 Task: Look for space in Novokhovrino, Russia from 5th July, 2023 to 11th July, 2023 for 2 adults in price range Rs.8000 to Rs.16000. Place can be entire place with 2 bedrooms having 2 beds and 1 bathroom. Property type can be house, flat, guest house. Booking option can be shelf check-in. Required host language is English.
Action: Mouse moved to (401, 107)
Screenshot: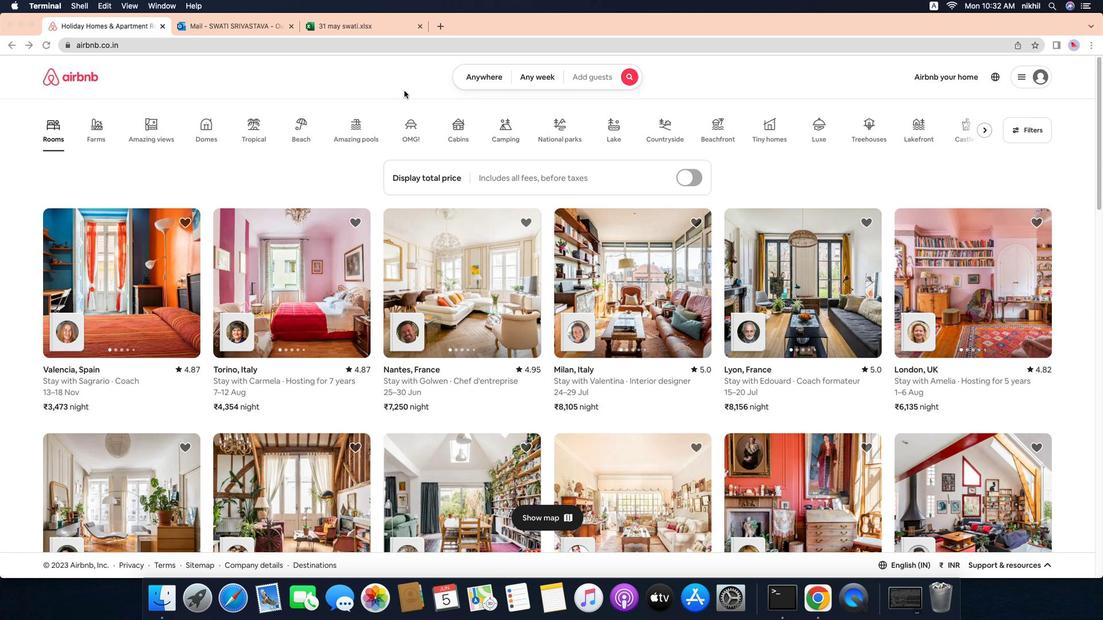 
Action: Mouse pressed left at (401, 107)
Screenshot: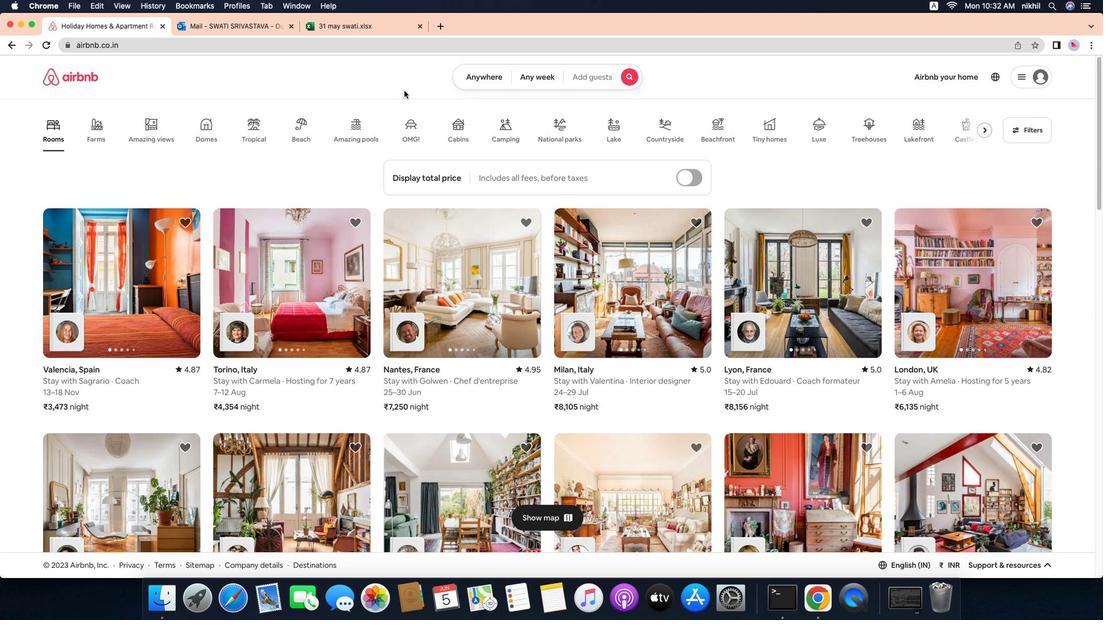 
Action: Mouse moved to (486, 105)
Screenshot: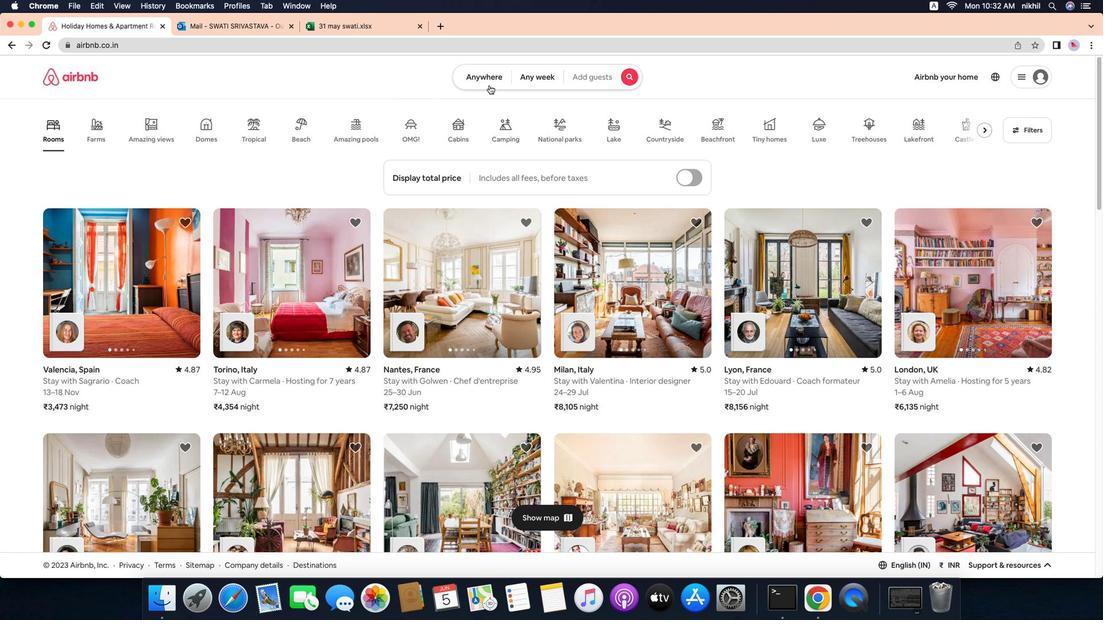 
Action: Mouse pressed left at (486, 105)
Screenshot: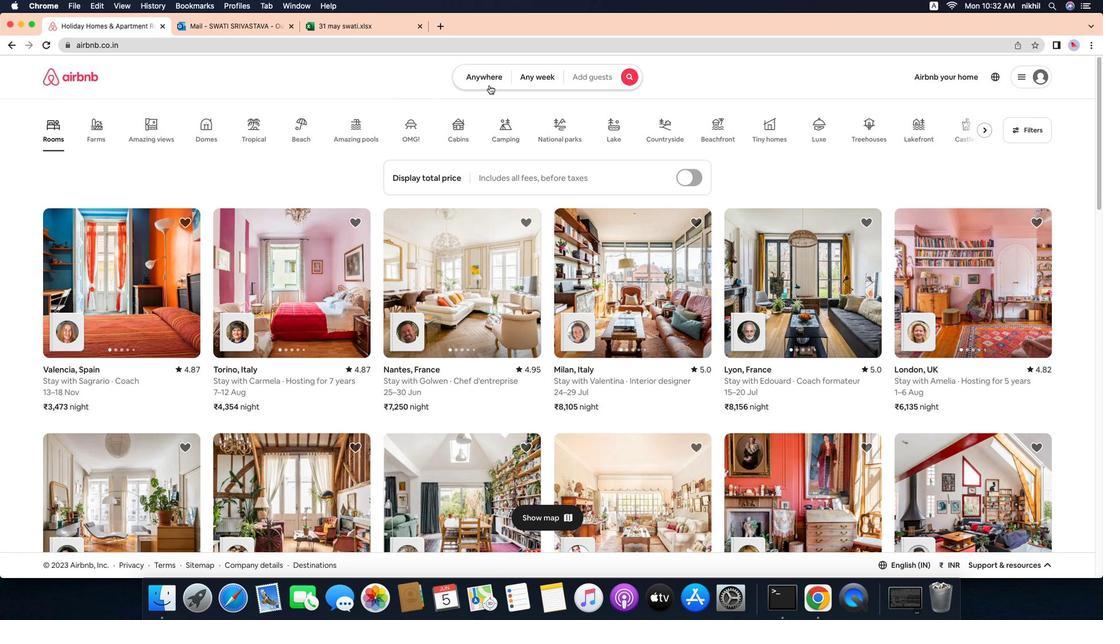 
Action: Mouse moved to (420, 117)
Screenshot: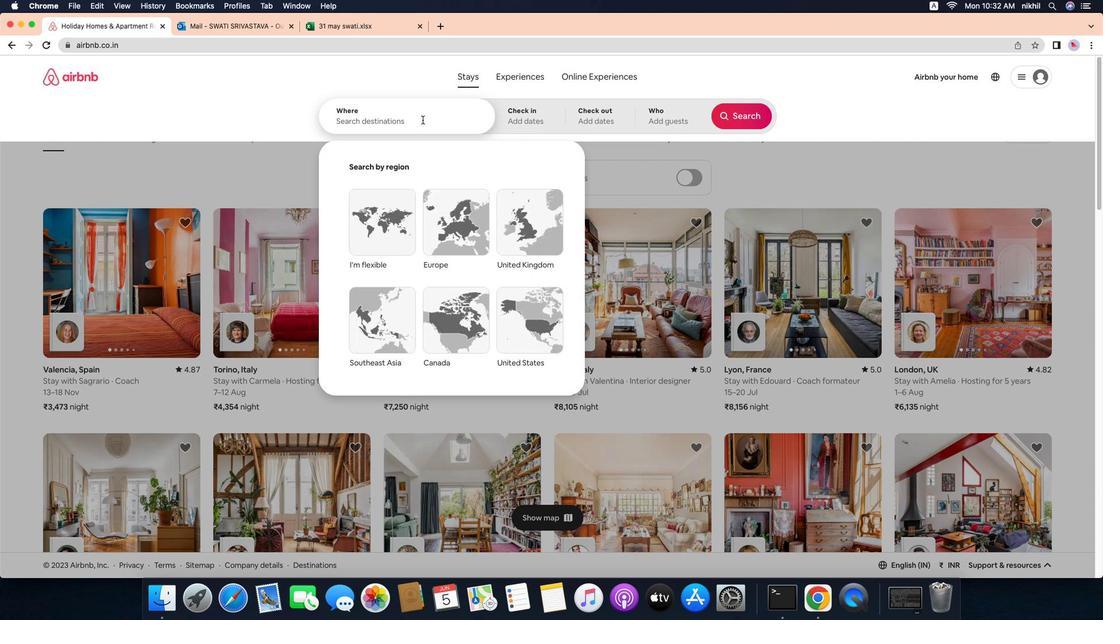 
Action: Mouse pressed left at (420, 117)
Screenshot: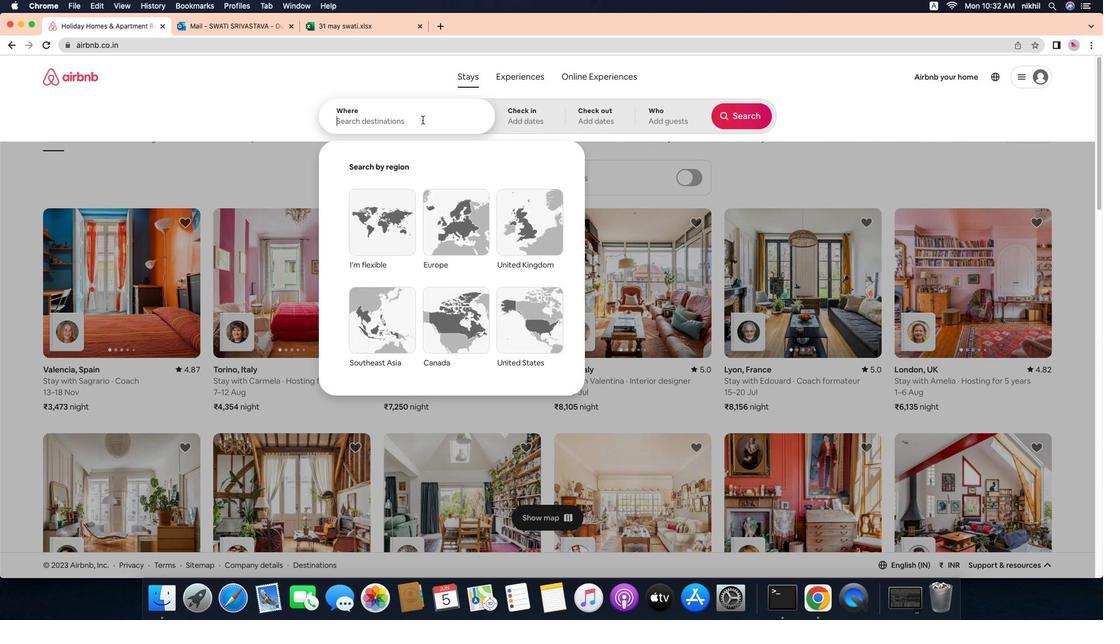 
Action: Key pressed Key.caps_lock'N'Key.caps_lock'o''v''o''k''h''o''v''r''i''n''o'','Key.spaceKey.caps_lock'R'Key.caps_lock'u''s''s''i''a'Key.enter
Screenshot: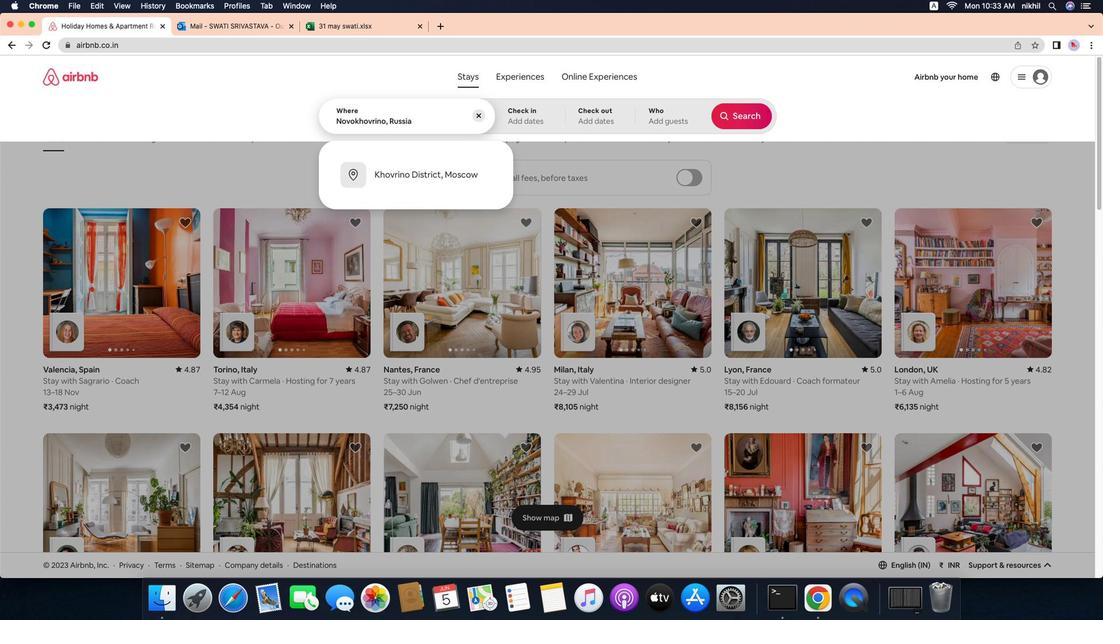 
Action: Mouse moved to (647, 170)
Screenshot: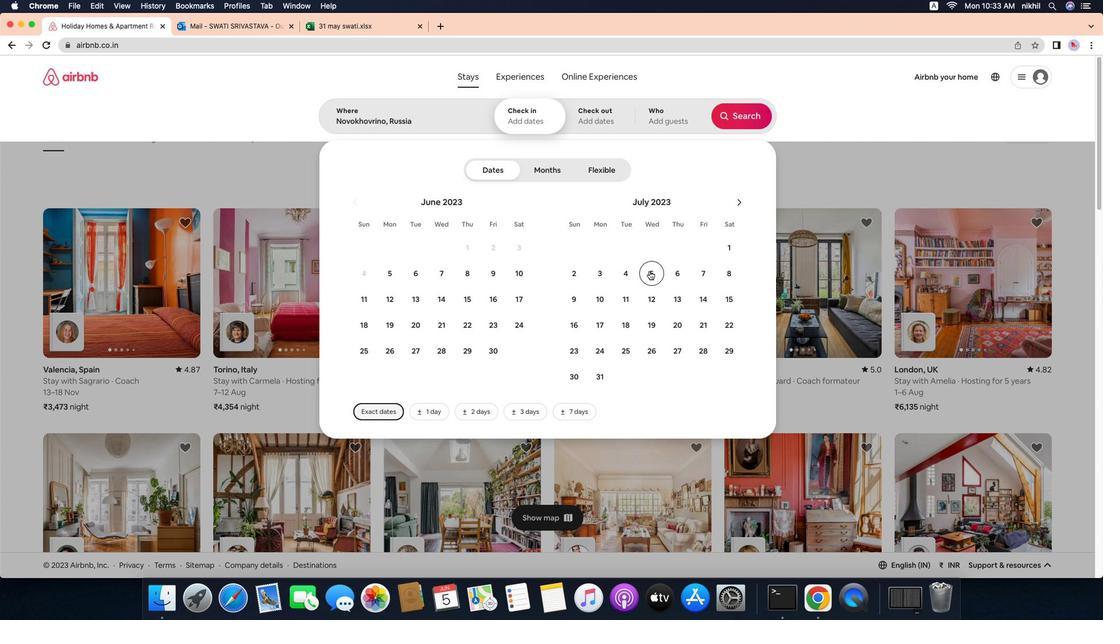 
Action: Mouse pressed left at (647, 170)
Screenshot: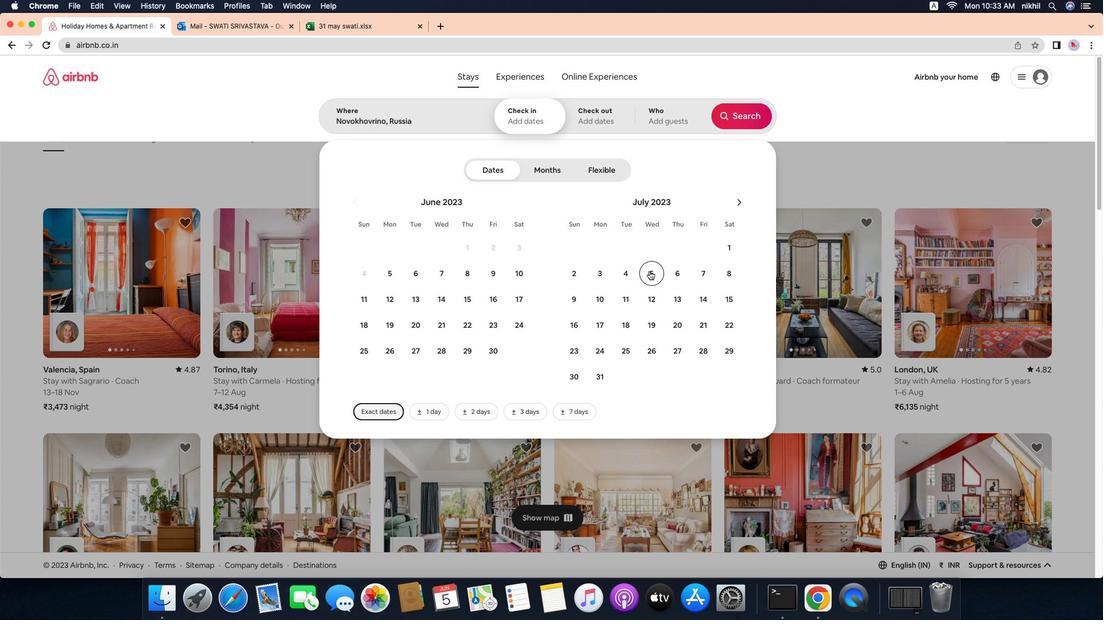 
Action: Mouse moved to (622, 179)
Screenshot: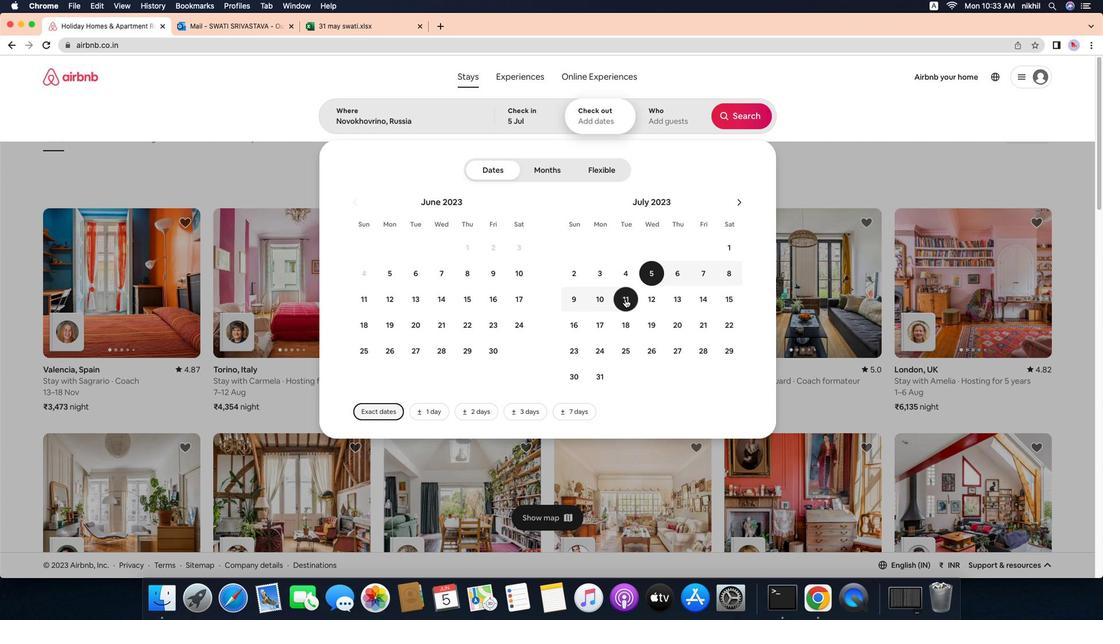 
Action: Mouse pressed left at (622, 179)
Screenshot: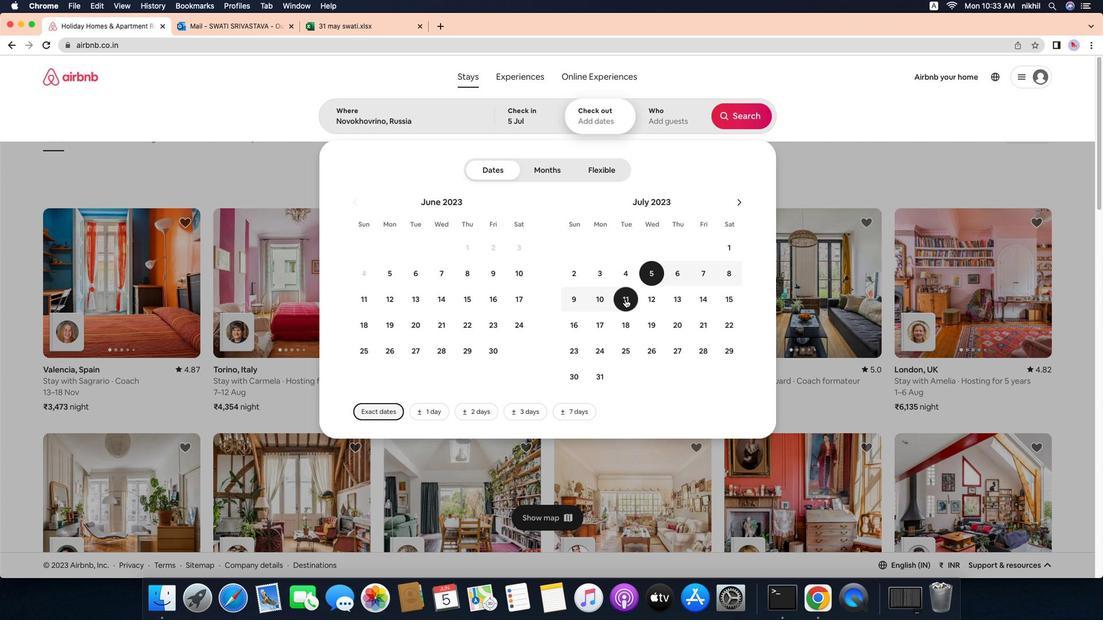
Action: Mouse moved to (668, 118)
Screenshot: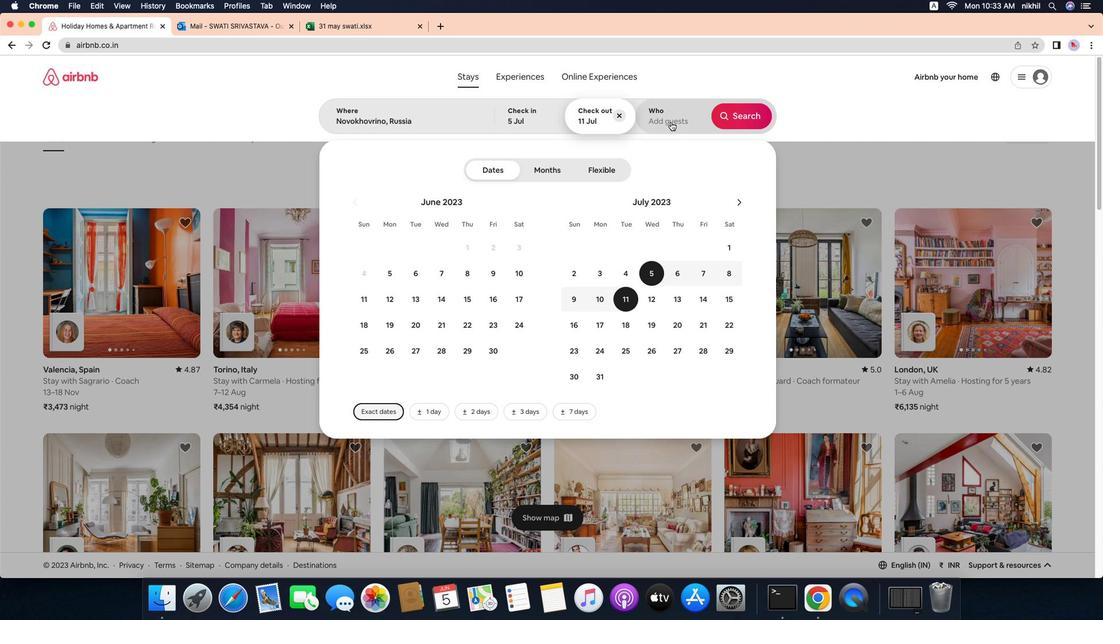 
Action: Mouse pressed left at (668, 118)
Screenshot: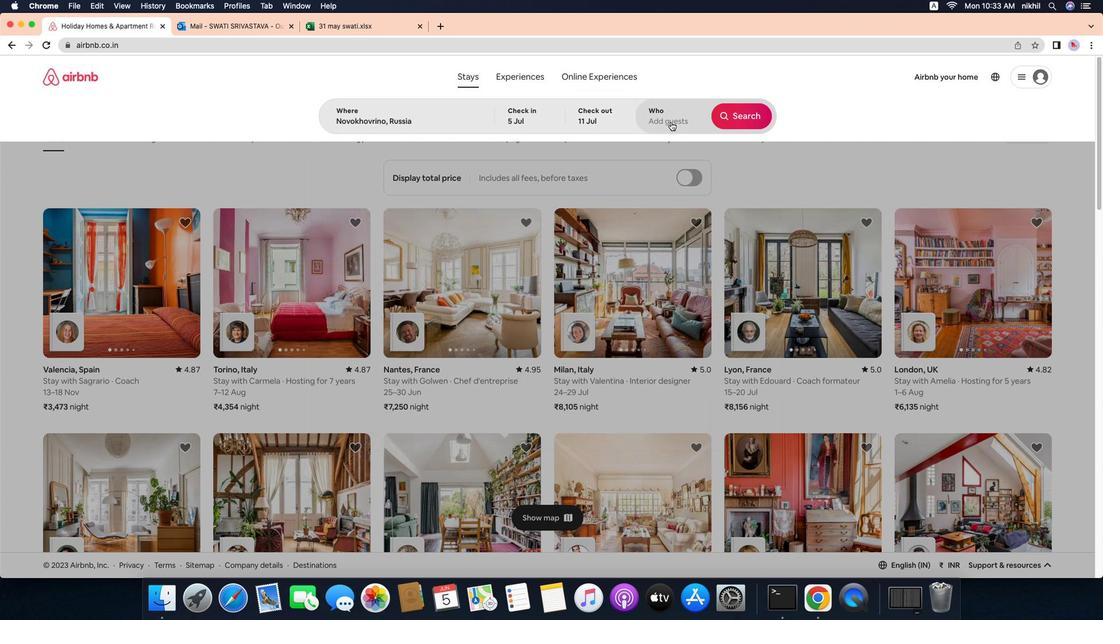 
Action: Mouse moved to (742, 135)
Screenshot: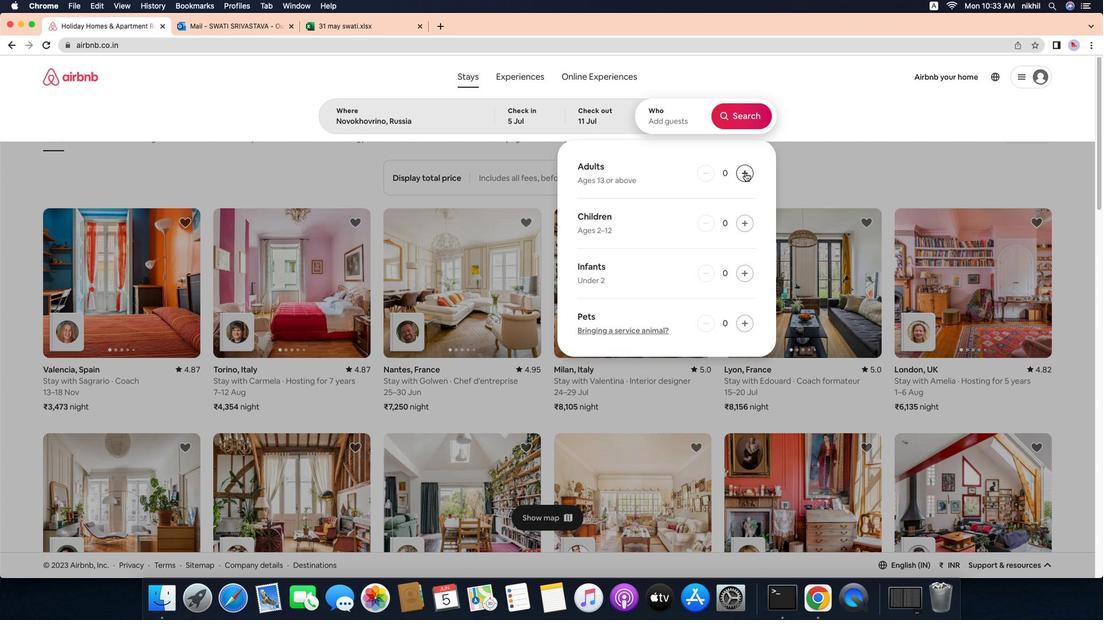 
Action: Mouse pressed left at (742, 135)
Screenshot: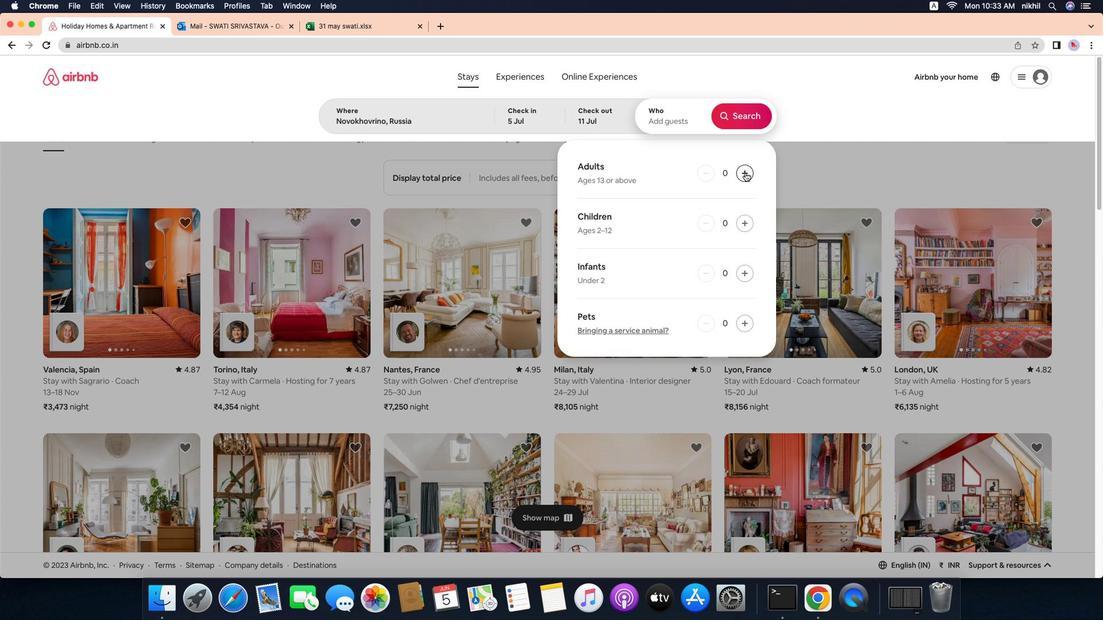 
Action: Mouse pressed left at (742, 135)
Screenshot: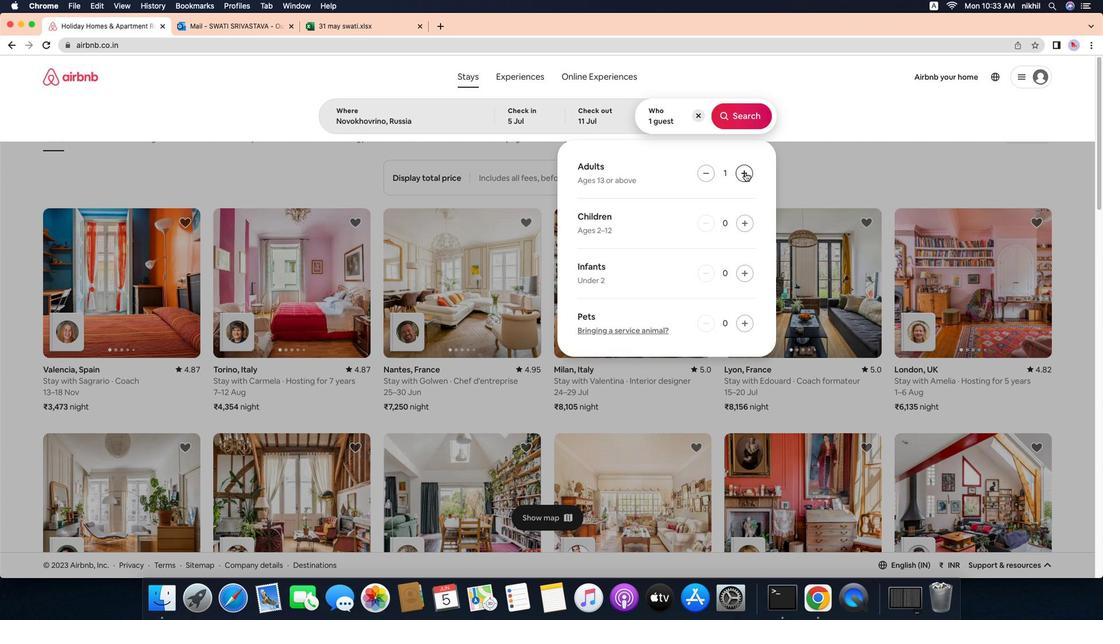 
Action: Mouse moved to (752, 116)
Screenshot: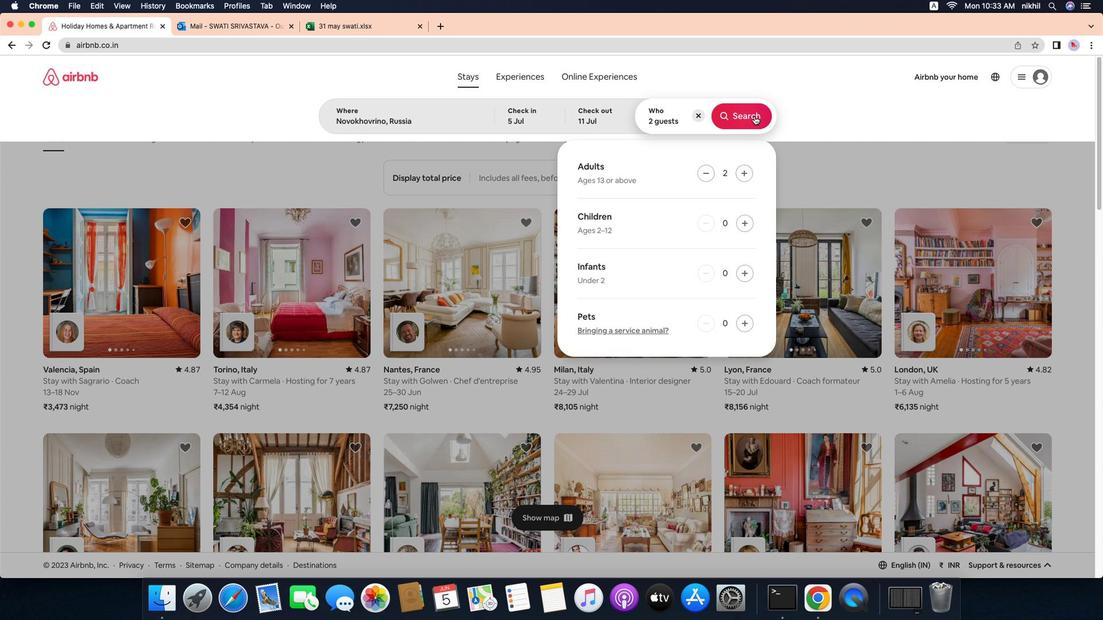 
Action: Mouse pressed left at (752, 116)
Screenshot: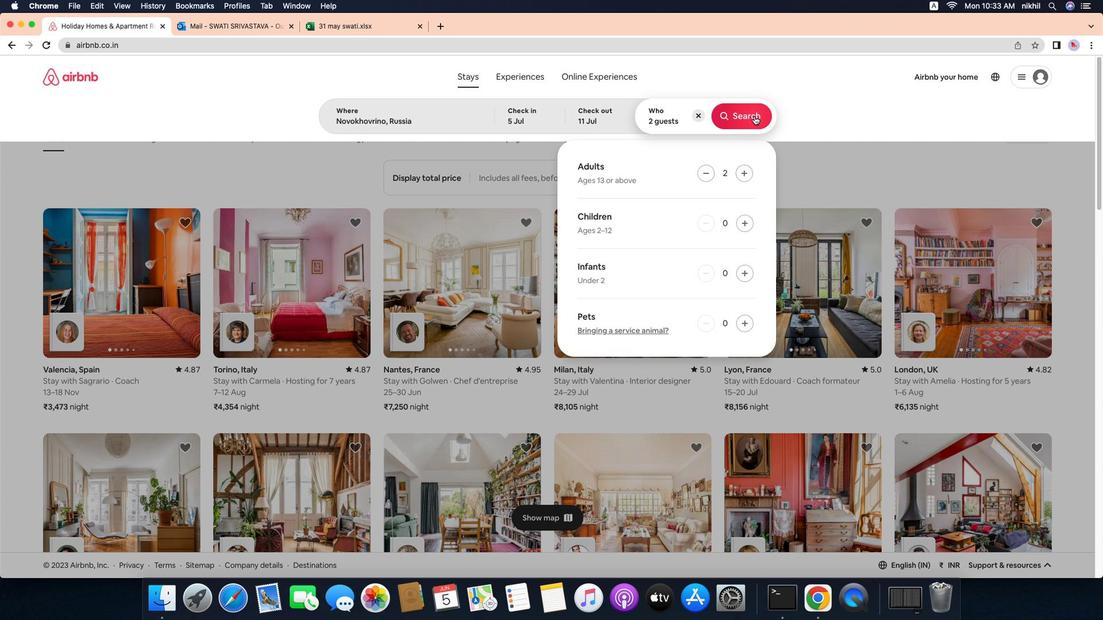 
Action: Mouse moved to (1062, 117)
Screenshot: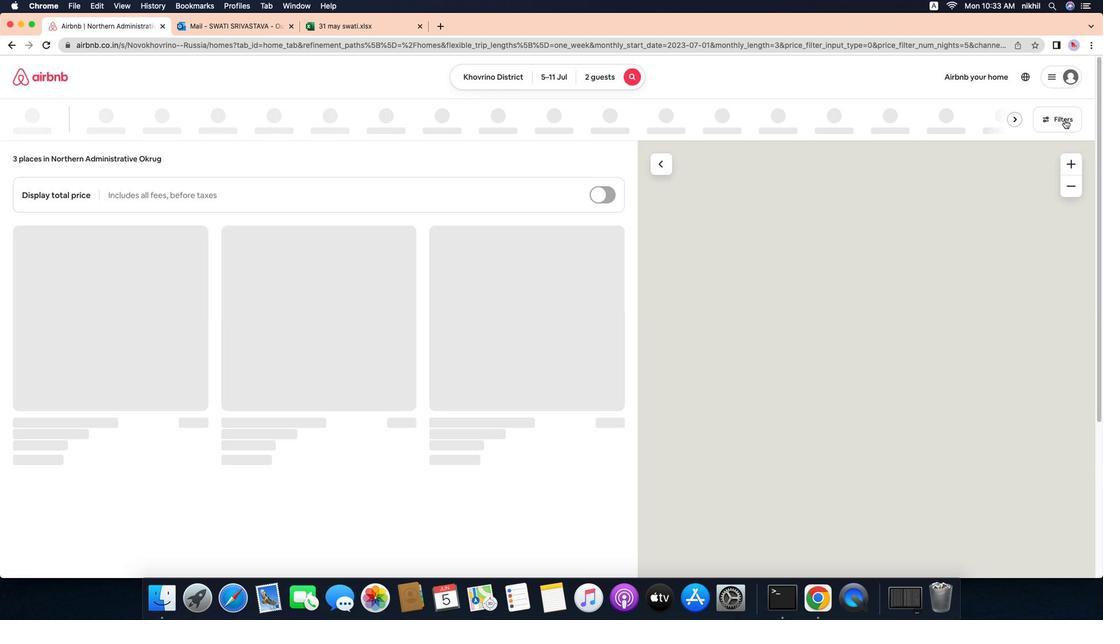 
Action: Mouse pressed left at (1062, 117)
Screenshot: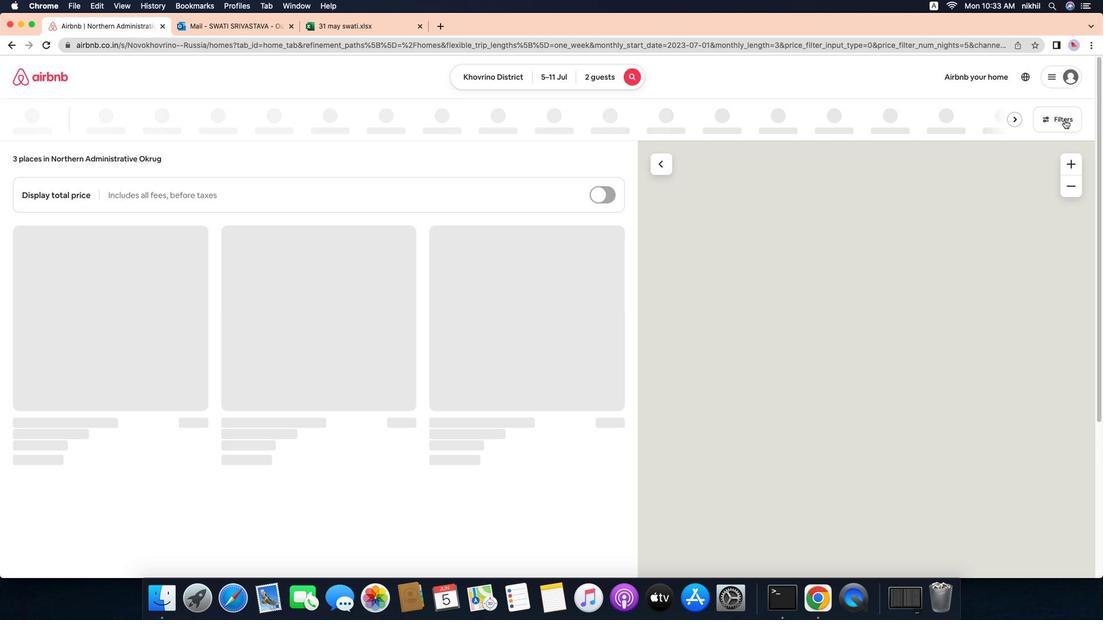 
Action: Mouse moved to (431, 210)
Screenshot: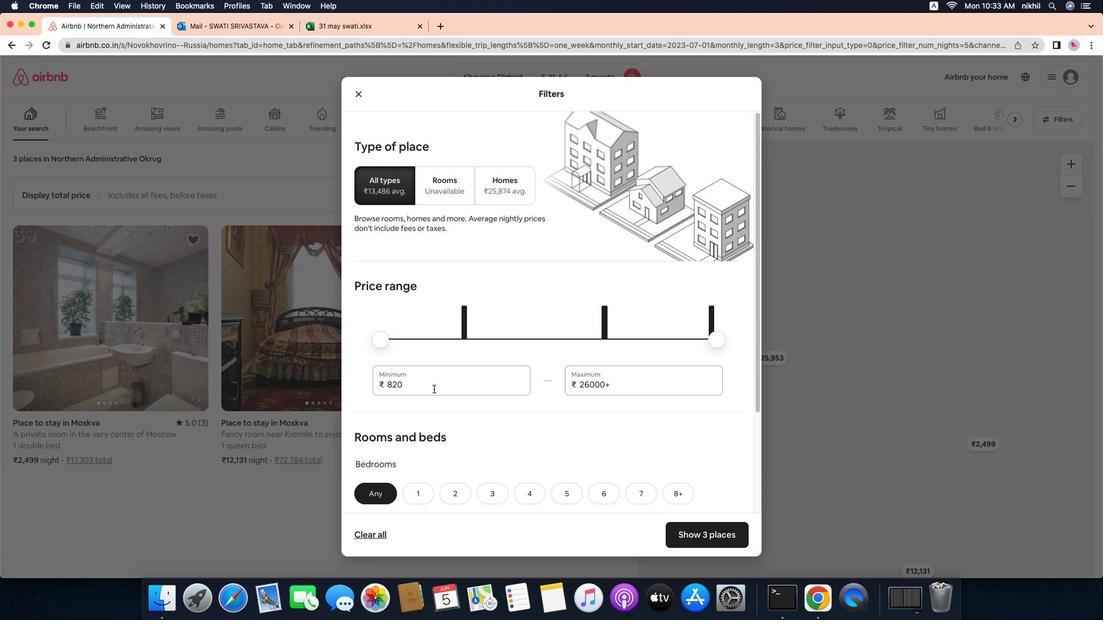 
Action: Mouse pressed left at (431, 210)
Screenshot: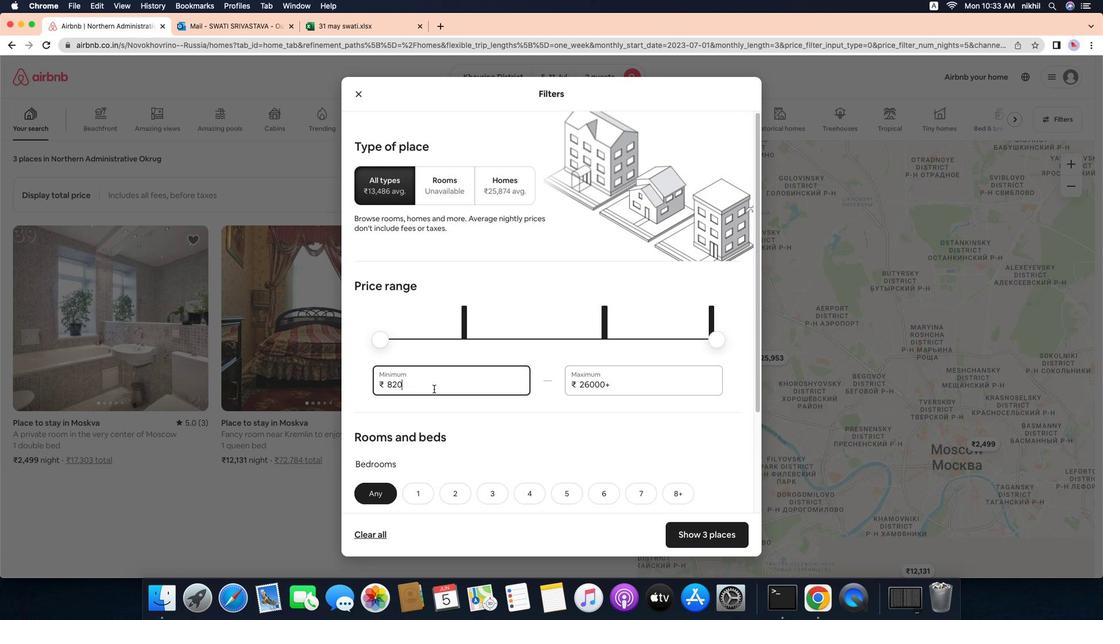 
Action: Key pressed Key.backspaceKey.backspaceKey.backspaceKey.backspace'8''0''0''0'
Screenshot: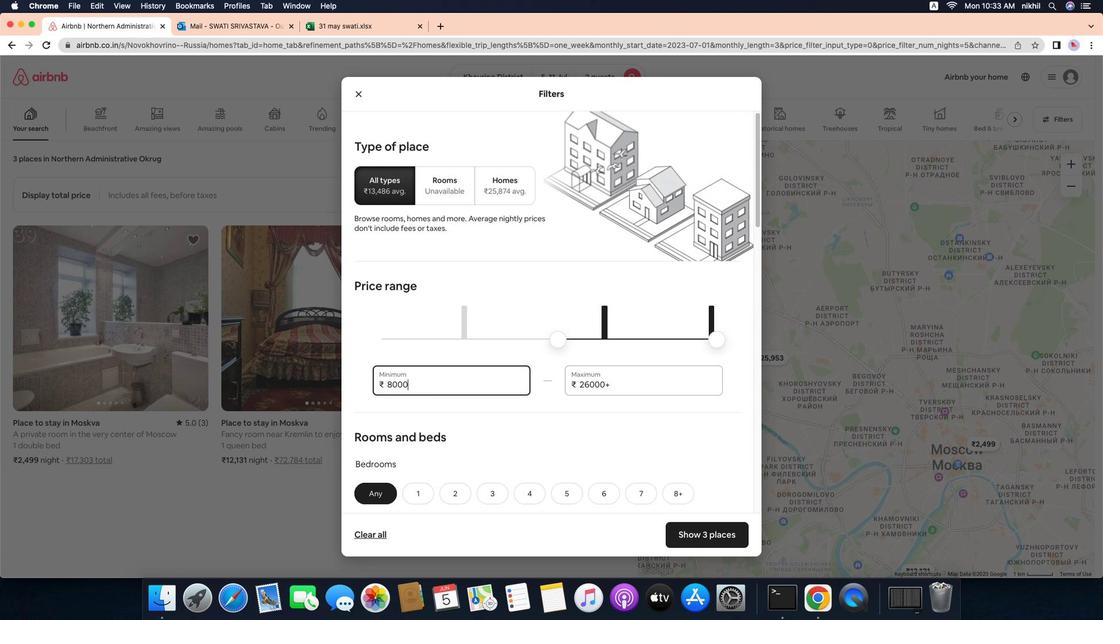 
Action: Mouse moved to (628, 209)
Screenshot: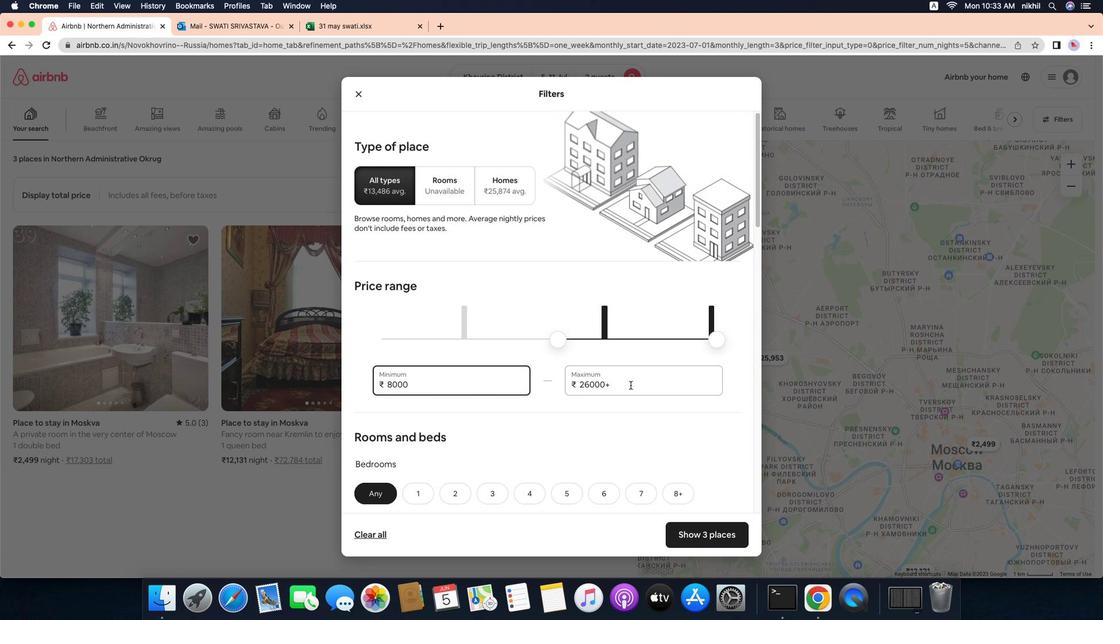
Action: Mouse pressed left at (628, 209)
Screenshot: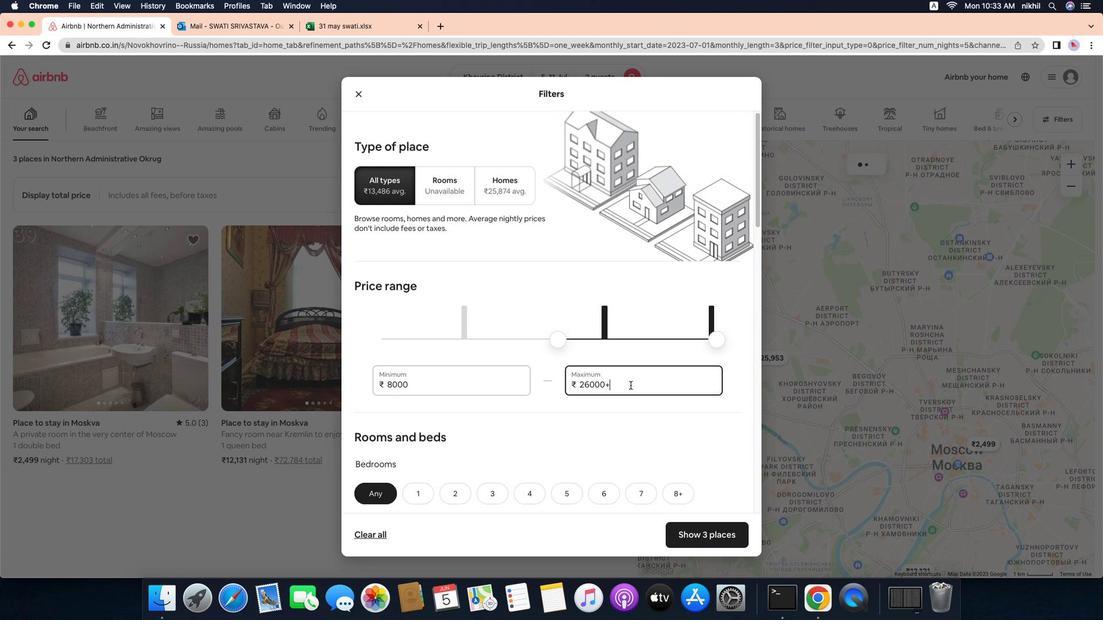 
Action: Mouse moved to (628, 209)
Screenshot: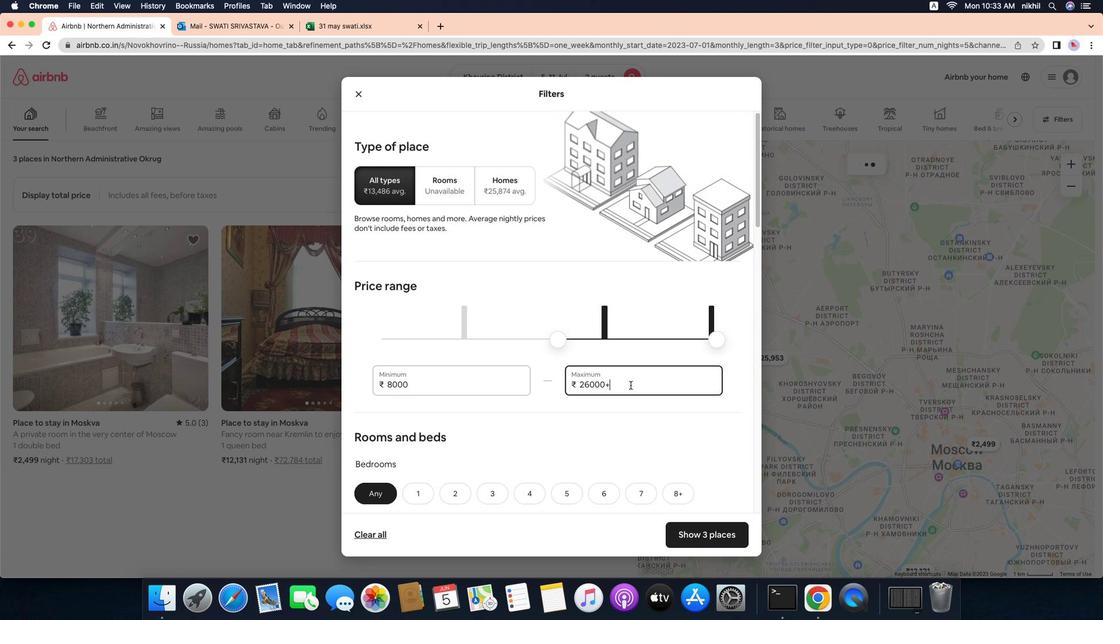
Action: Key pressed Key.backspaceKey.backspaceKey.backspaceKey.backspaceKey.backspaceKey.backspaceKey.backspaceKey.backspace'1''6''0''0''0'
Screenshot: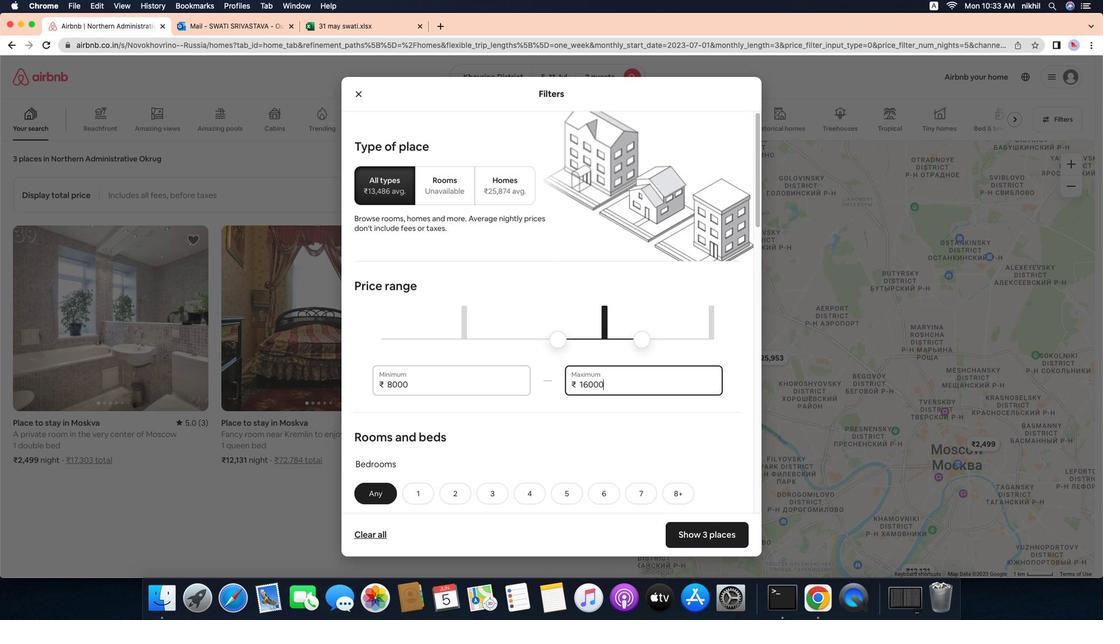 
Action: Mouse moved to (574, 196)
Screenshot: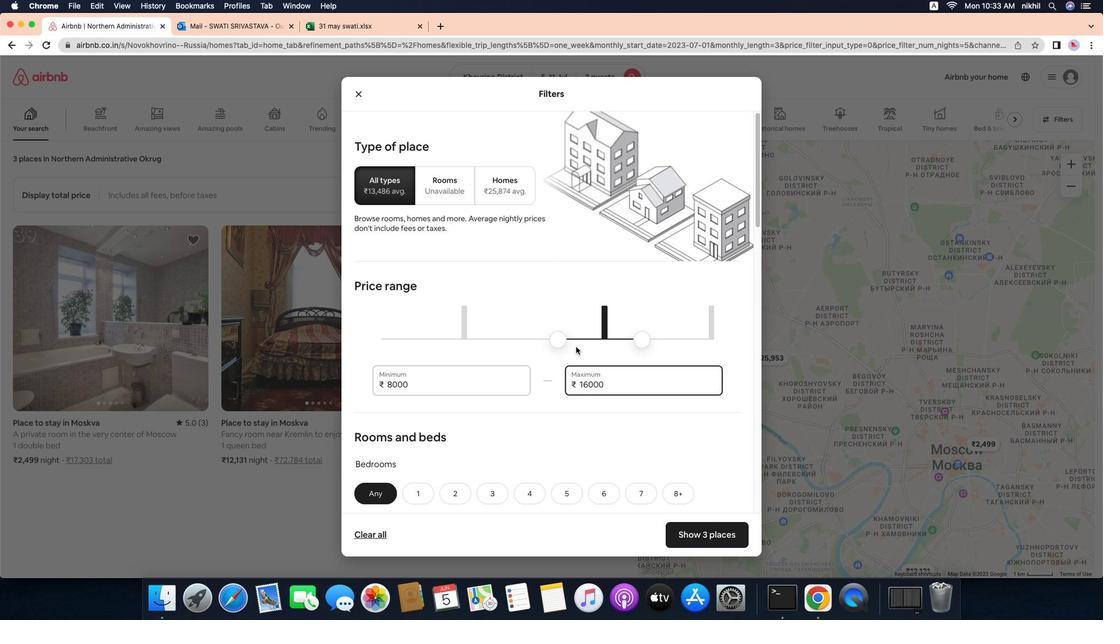 
Action: Mouse scrolled (574, 196) with delta (-1, 75)
Screenshot: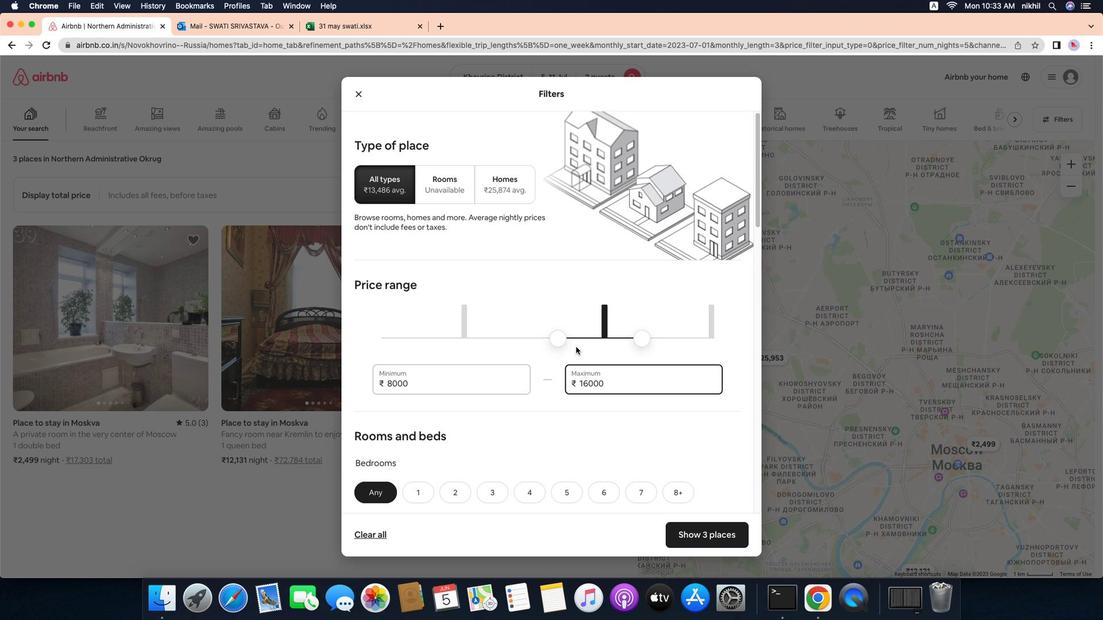 
Action: Mouse scrolled (574, 196) with delta (-1, 75)
Screenshot: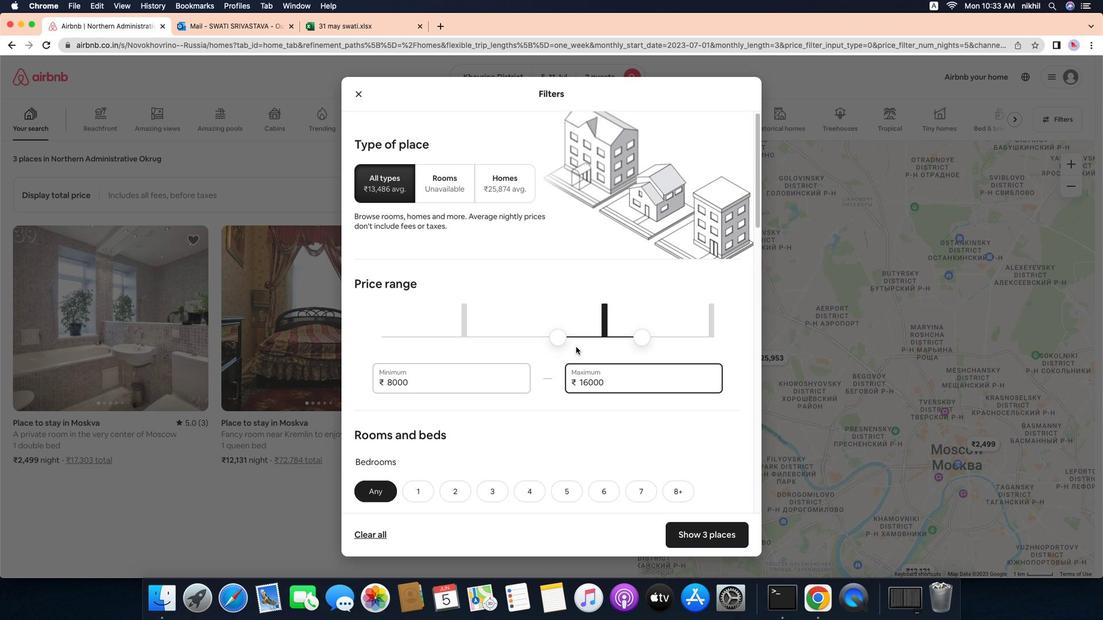 
Action: Mouse scrolled (574, 196) with delta (-1, 75)
Screenshot: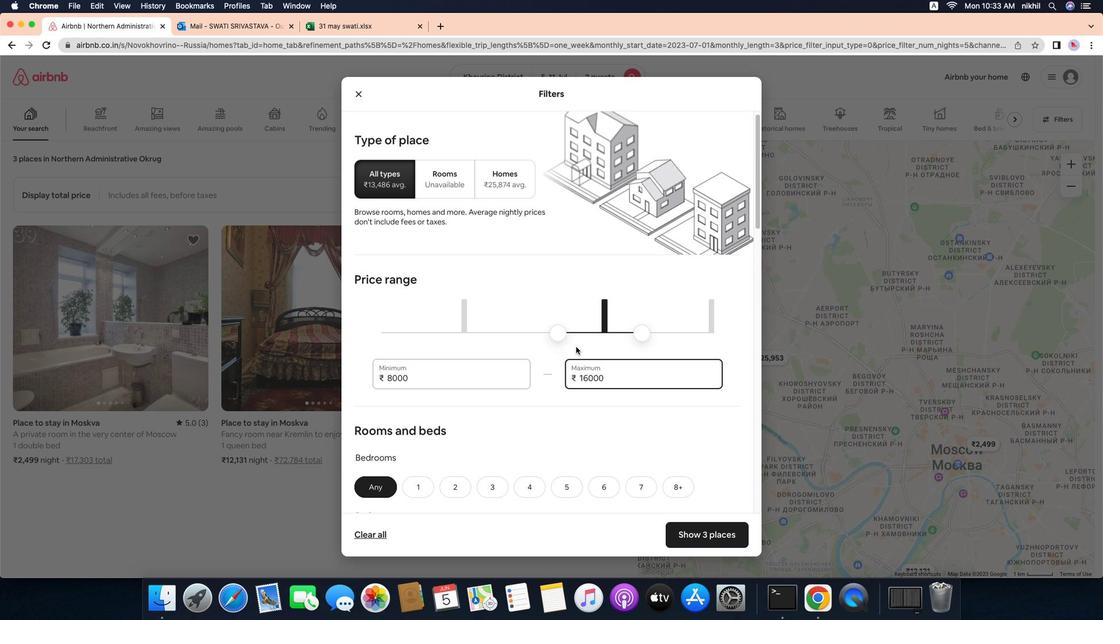 
Action: Mouse scrolled (574, 196) with delta (-1, 75)
Screenshot: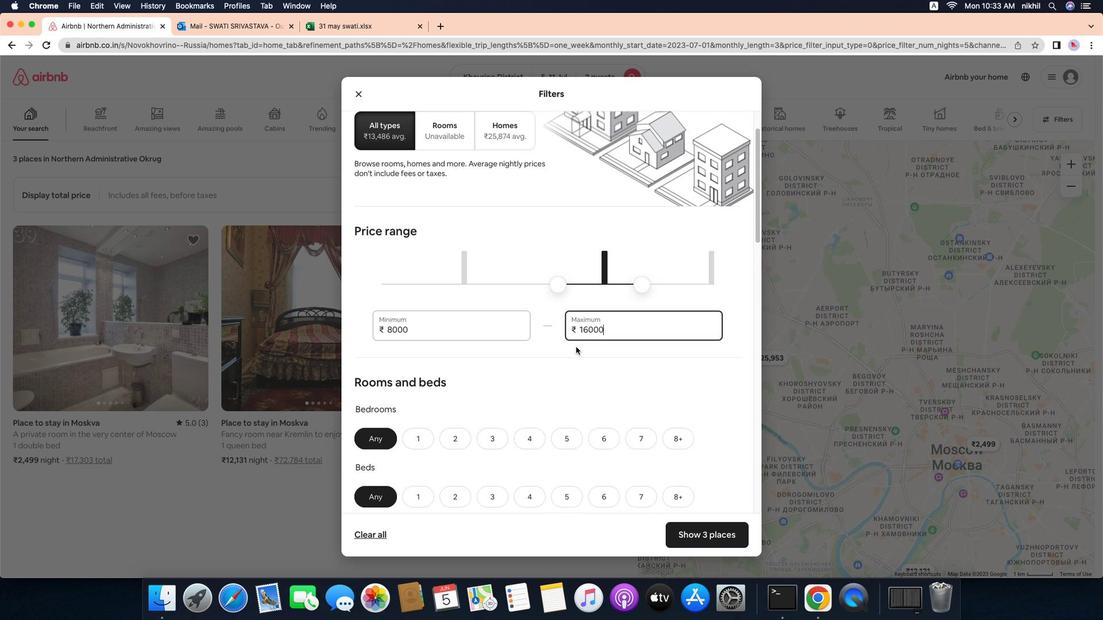 
Action: Mouse scrolled (574, 196) with delta (-1, 75)
Screenshot: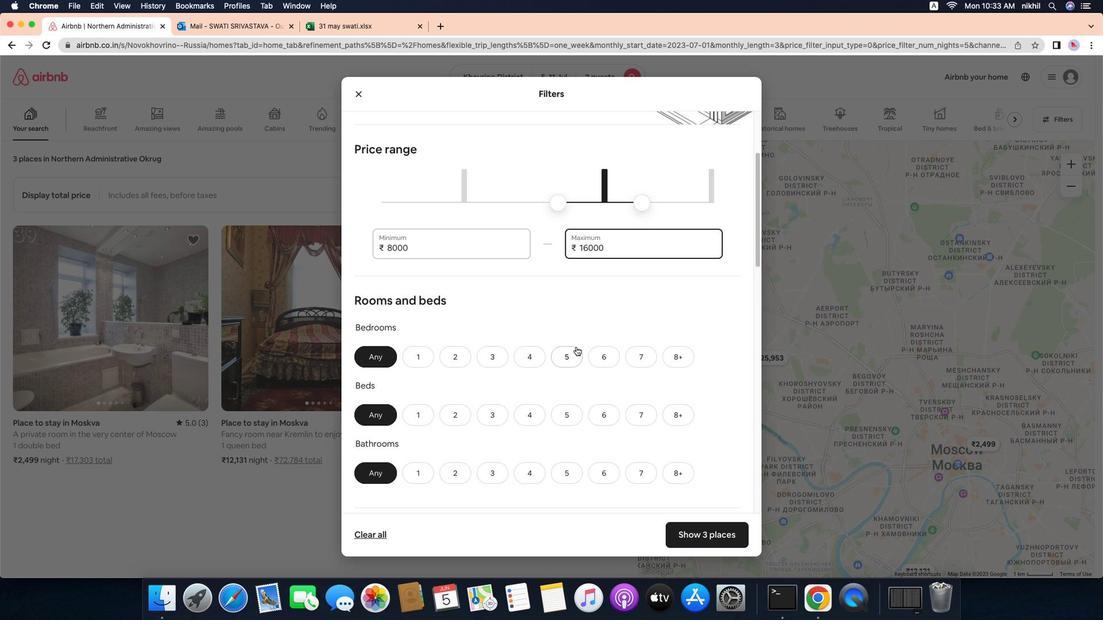 
Action: Mouse scrolled (574, 196) with delta (-1, 75)
Screenshot: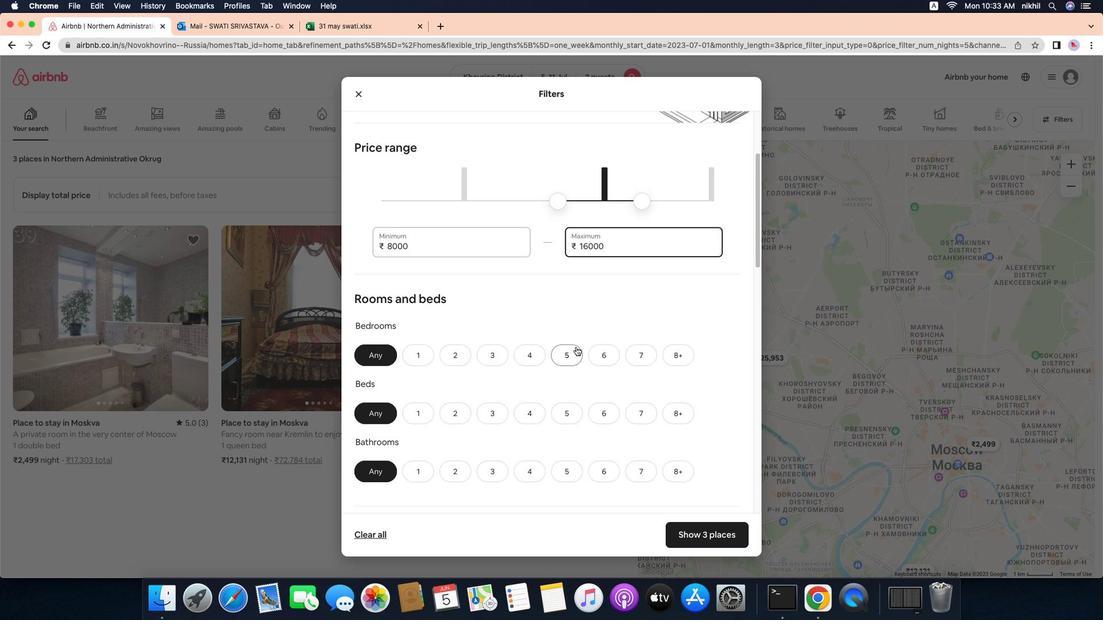 
Action: Mouse scrolled (574, 196) with delta (-1, 75)
Screenshot: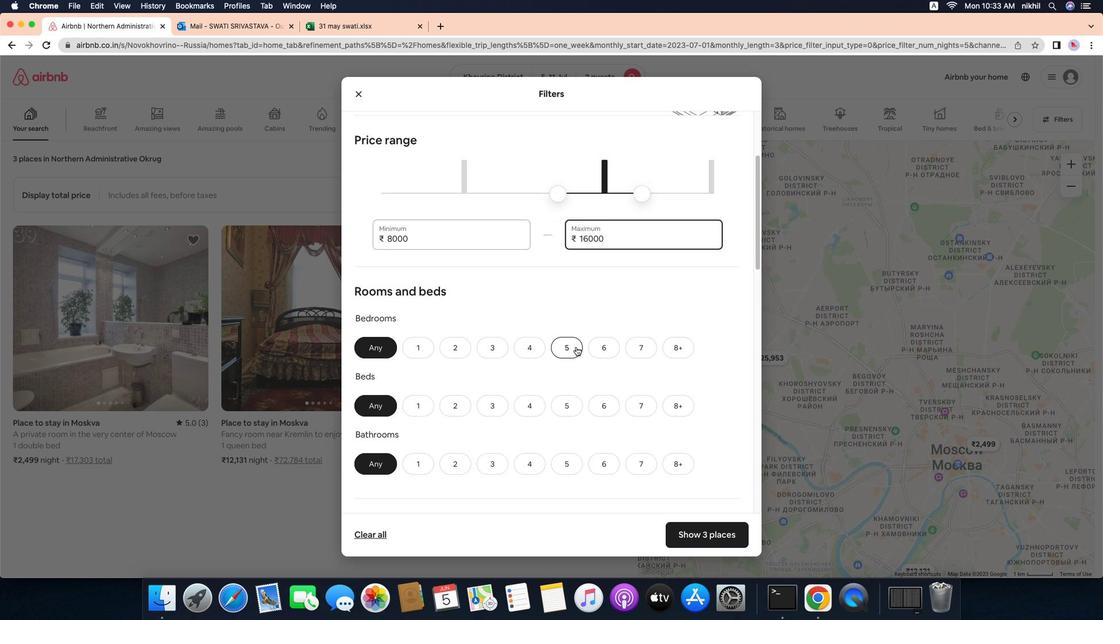 
Action: Mouse moved to (450, 174)
Screenshot: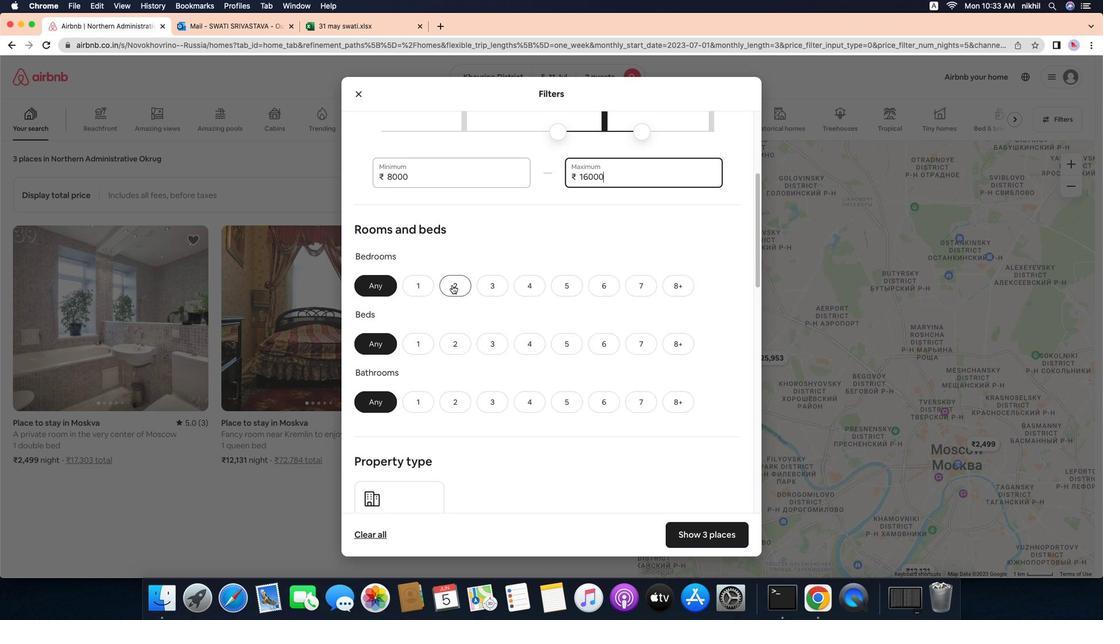 
Action: Mouse pressed left at (450, 174)
Screenshot: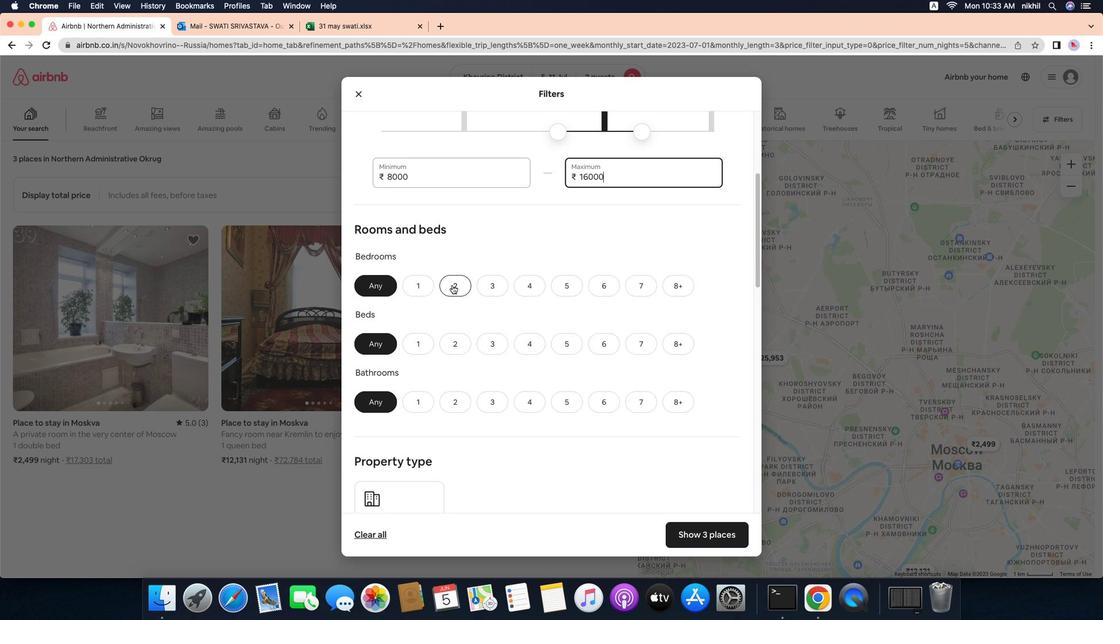 
Action: Mouse moved to (458, 195)
Screenshot: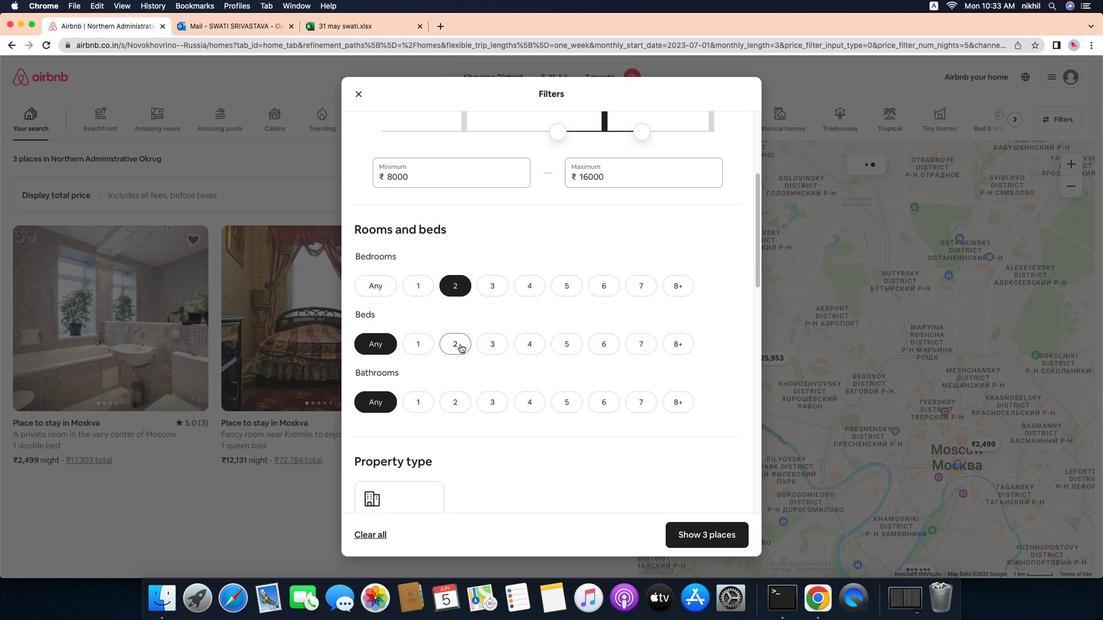 
Action: Mouse pressed left at (458, 195)
Screenshot: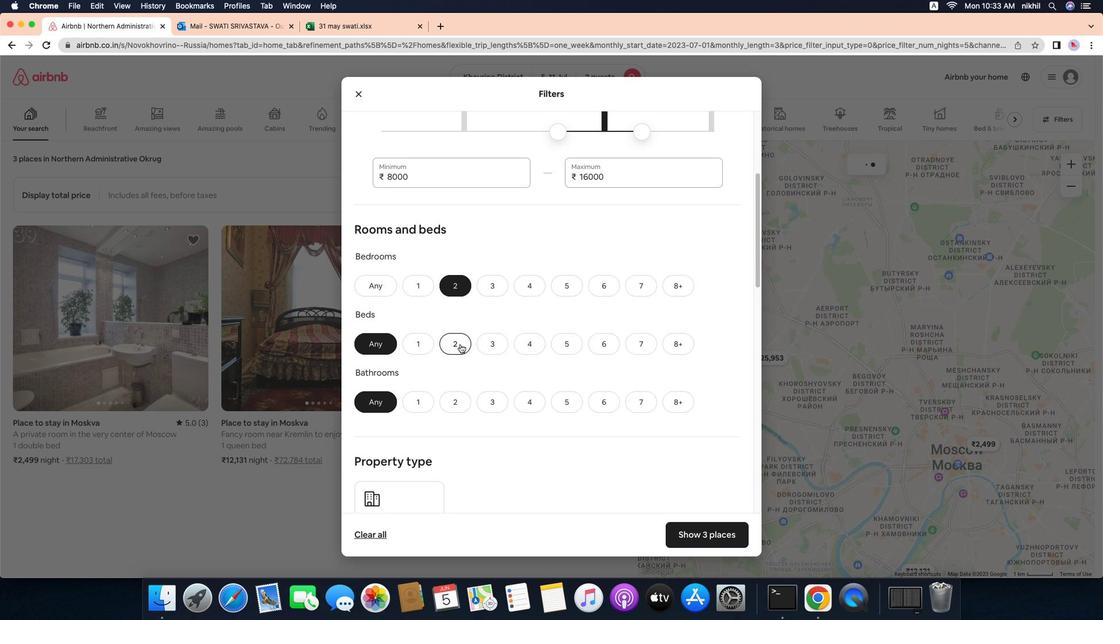 
Action: Mouse moved to (416, 215)
Screenshot: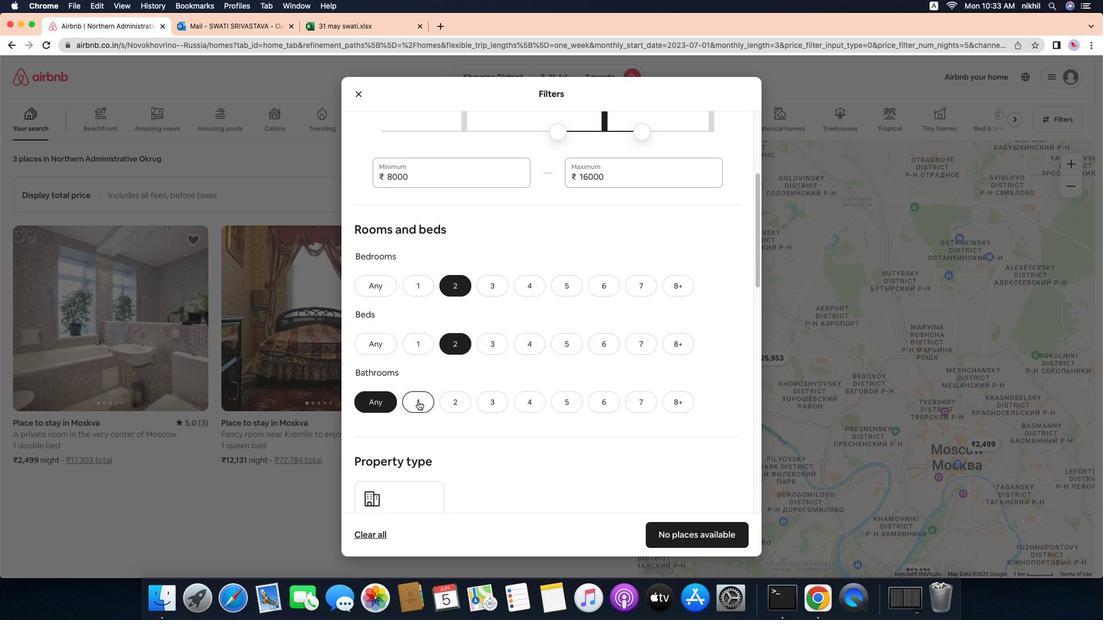 
Action: Mouse pressed left at (416, 215)
Screenshot: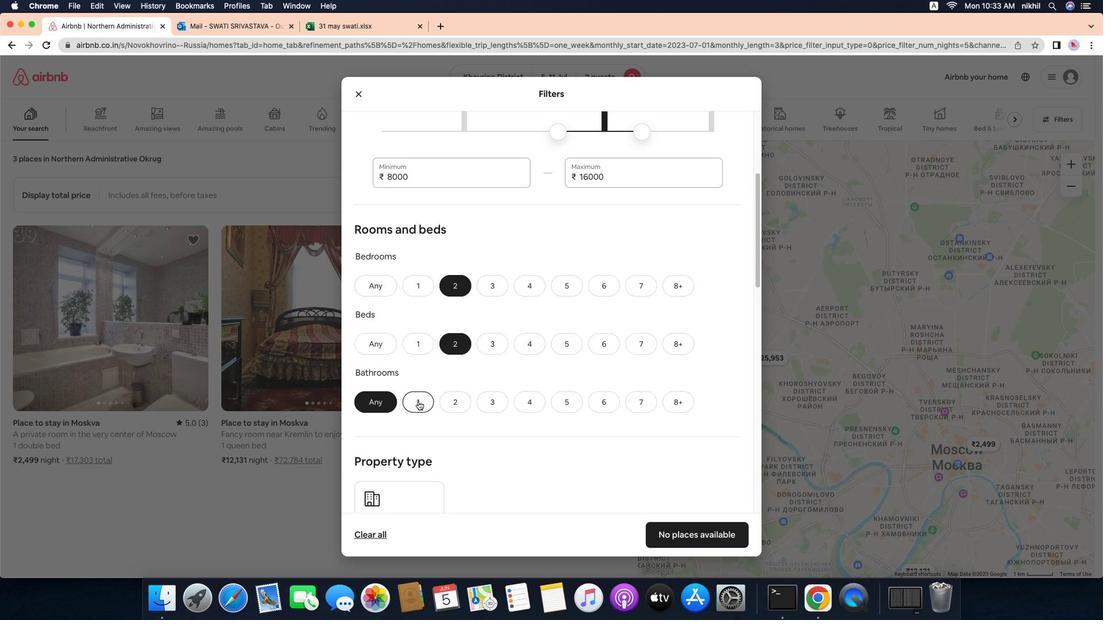 
Action: Mouse moved to (509, 205)
Screenshot: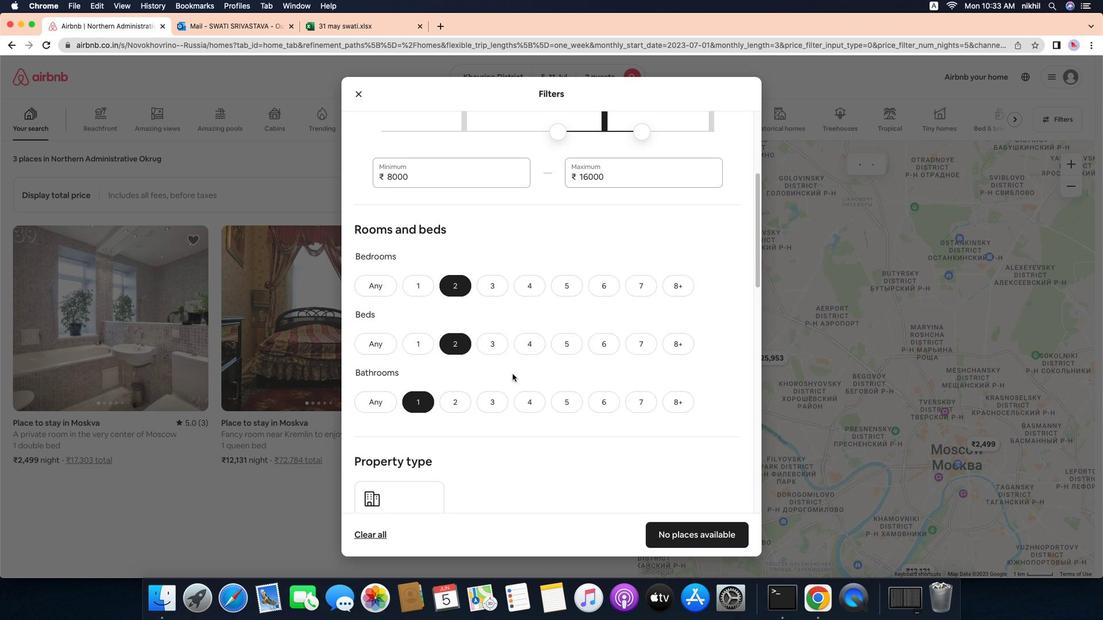 
Action: Mouse scrolled (509, 205) with delta (-1, 75)
Screenshot: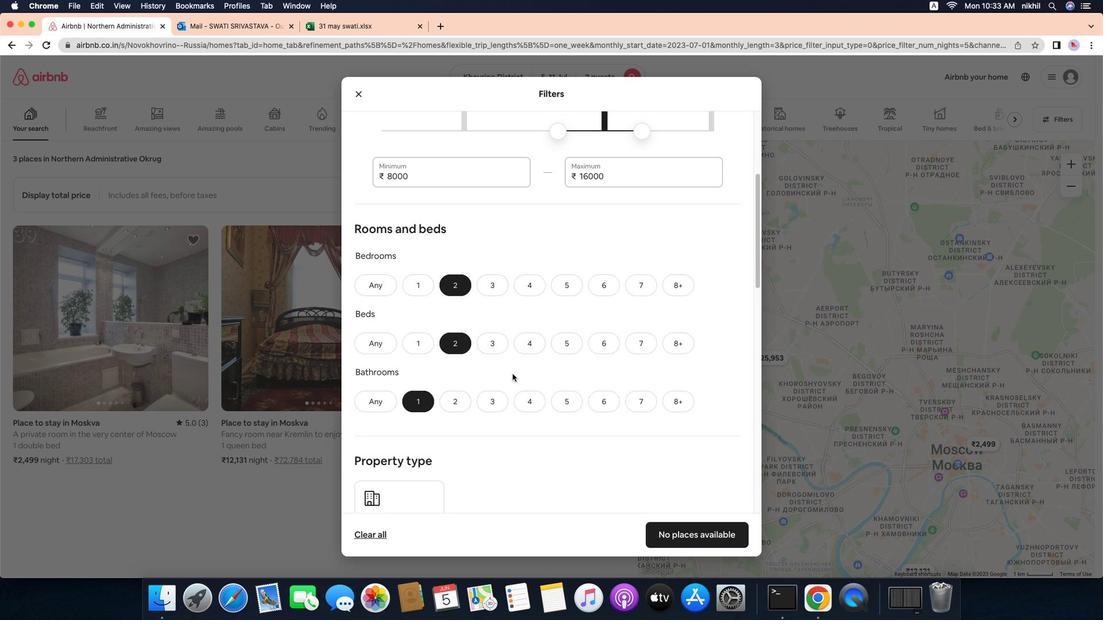 
Action: Mouse scrolled (509, 205) with delta (-1, 75)
Screenshot: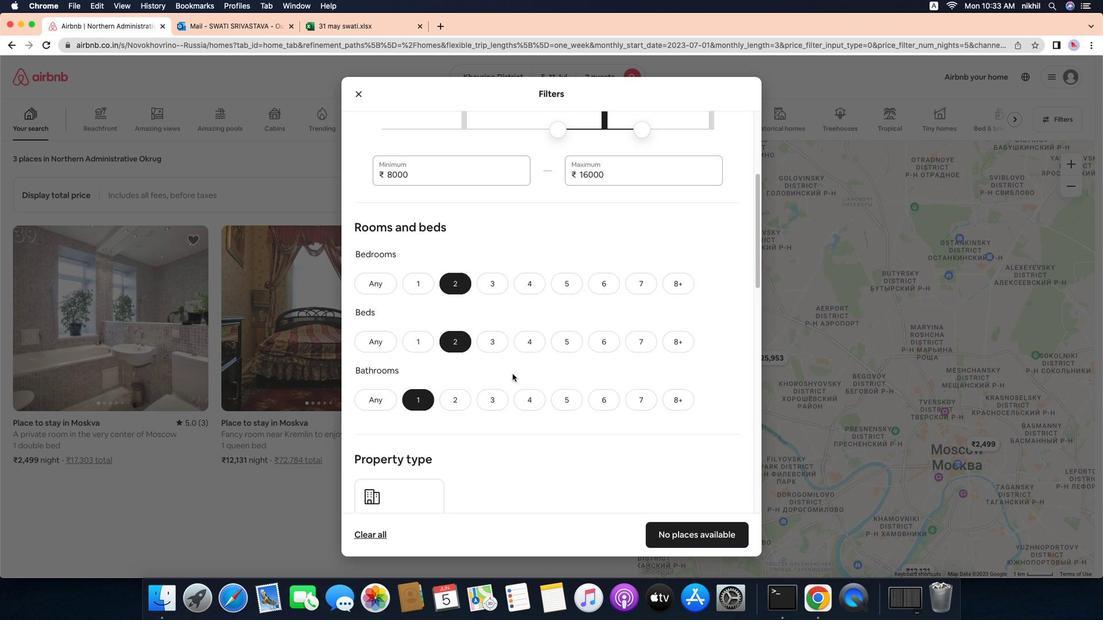 
Action: Mouse scrolled (509, 205) with delta (-1, 75)
Screenshot: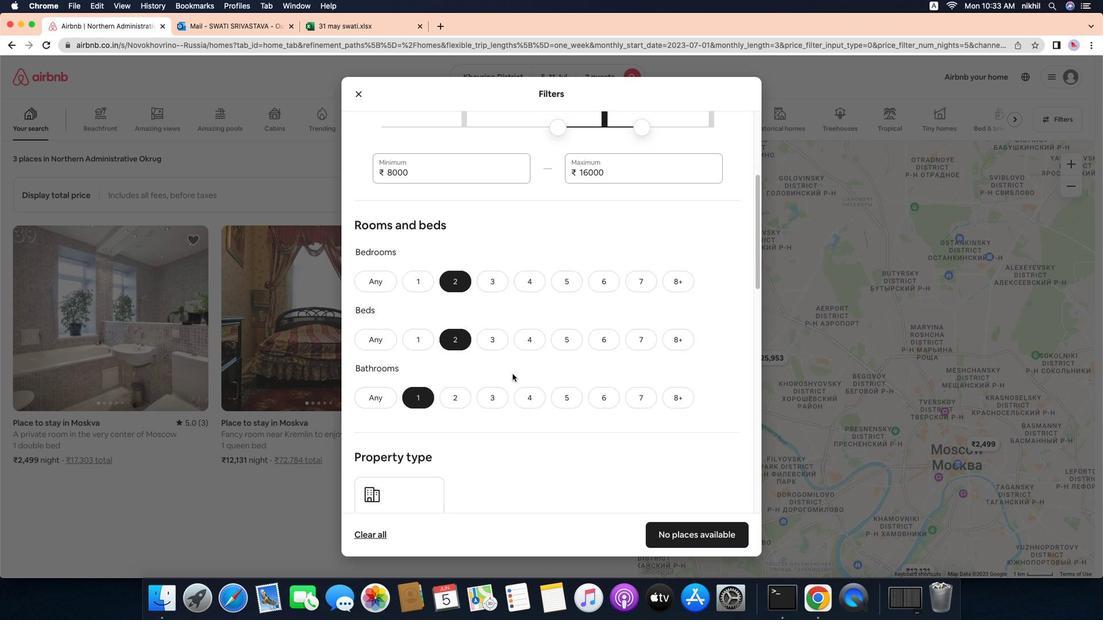 
Action: Mouse scrolled (509, 205) with delta (-1, 75)
Screenshot: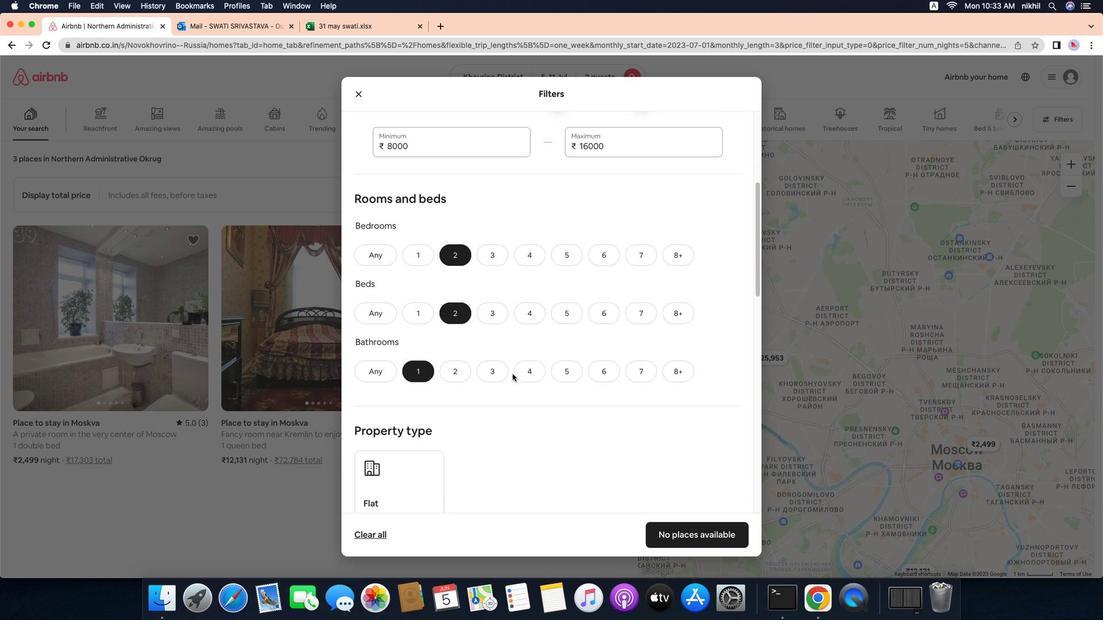 
Action: Mouse scrolled (509, 205) with delta (-1, 75)
Screenshot: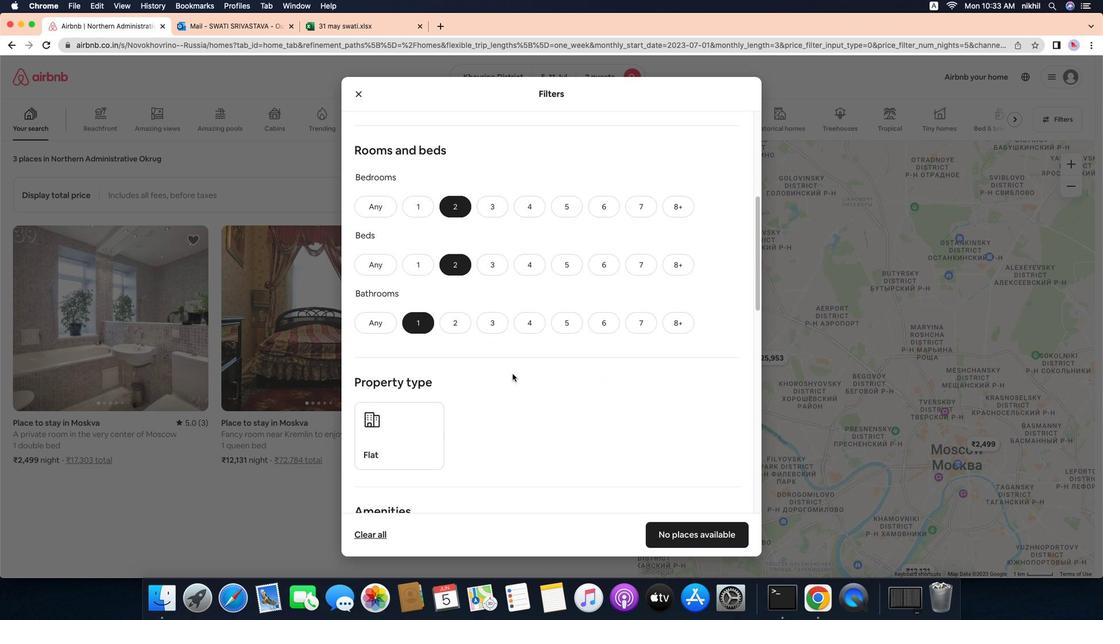 
Action: Mouse scrolled (509, 205) with delta (-1, 75)
Screenshot: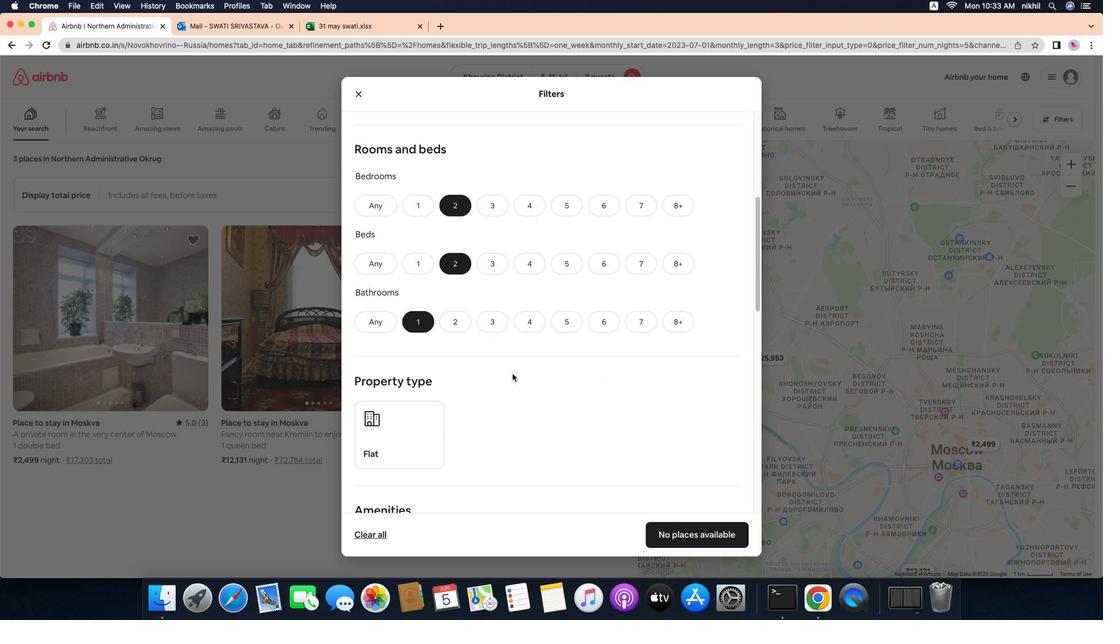 
Action: Mouse scrolled (509, 205) with delta (-1, 75)
Screenshot: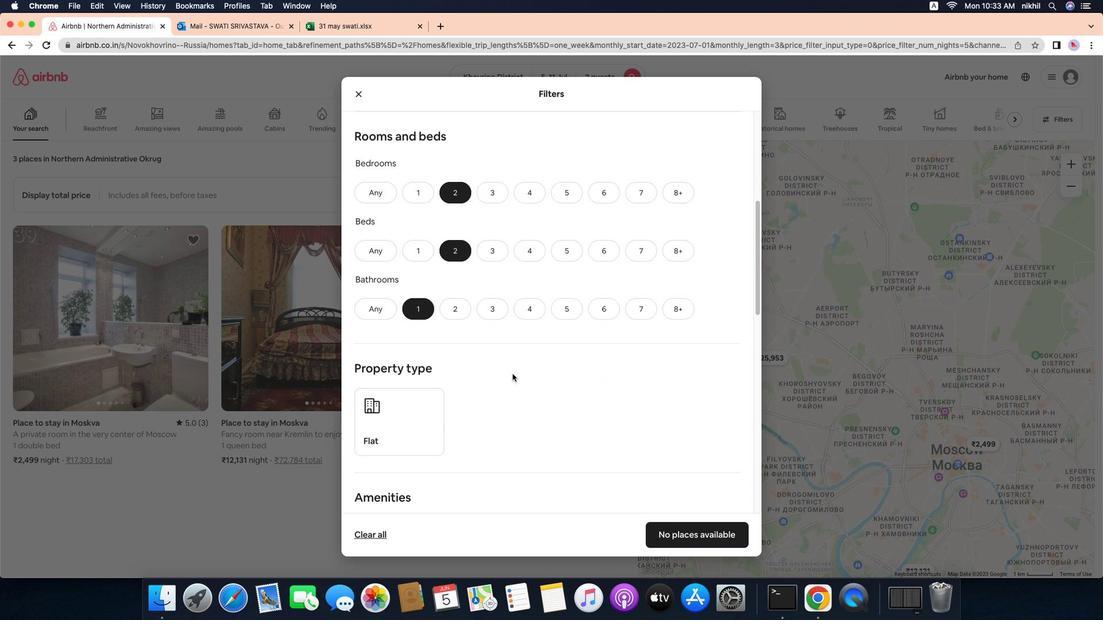 
Action: Mouse moved to (402, 206)
Screenshot: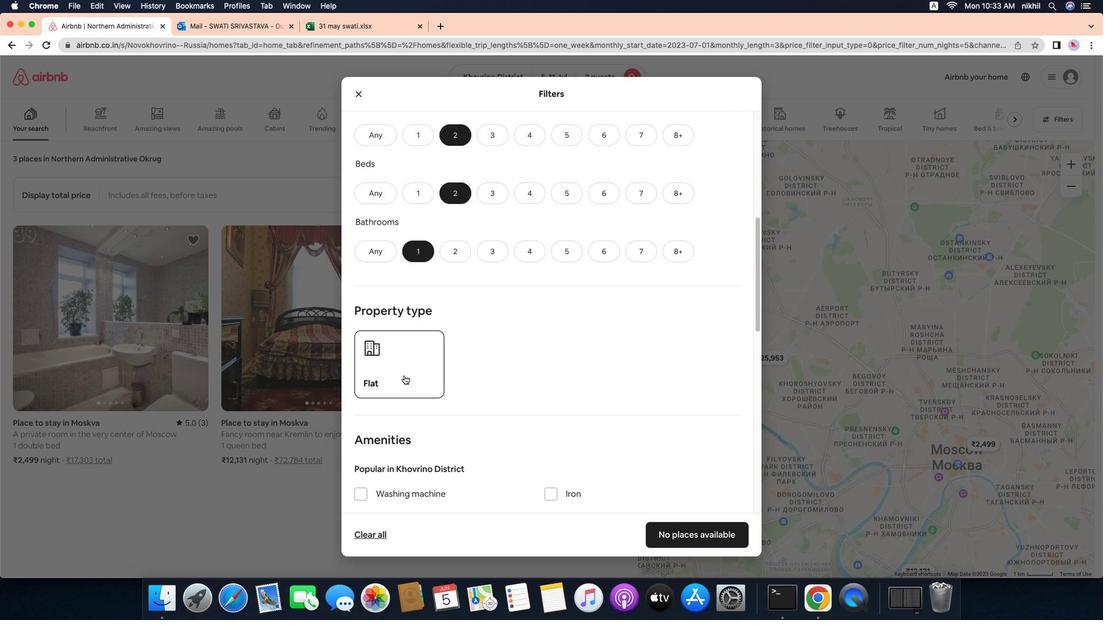 
Action: Mouse pressed left at (402, 206)
Screenshot: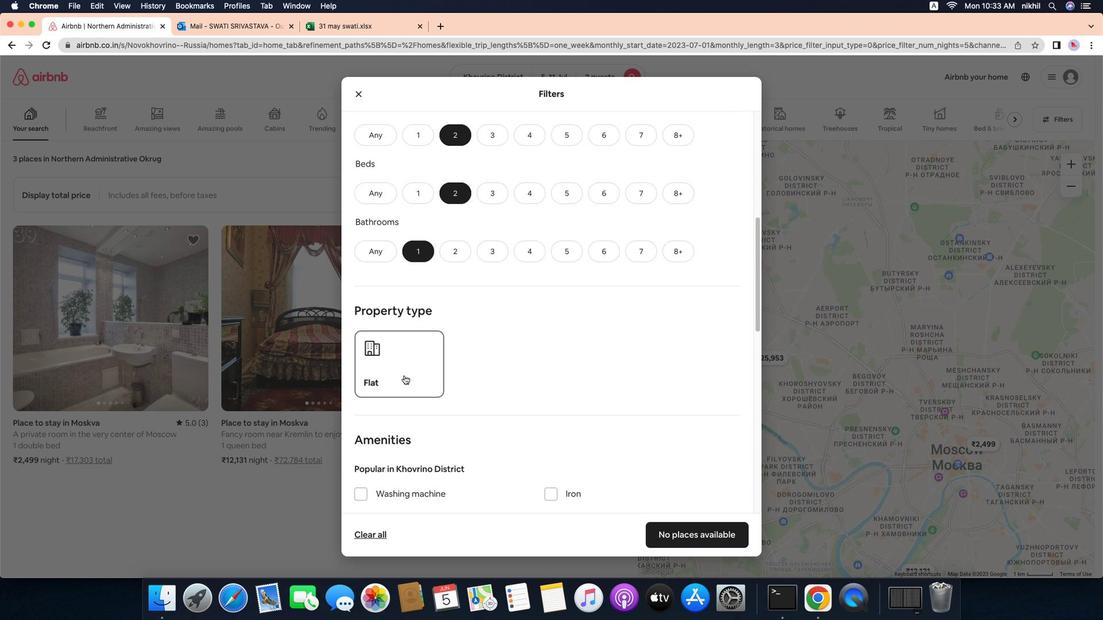 
Action: Mouse moved to (527, 209)
Screenshot: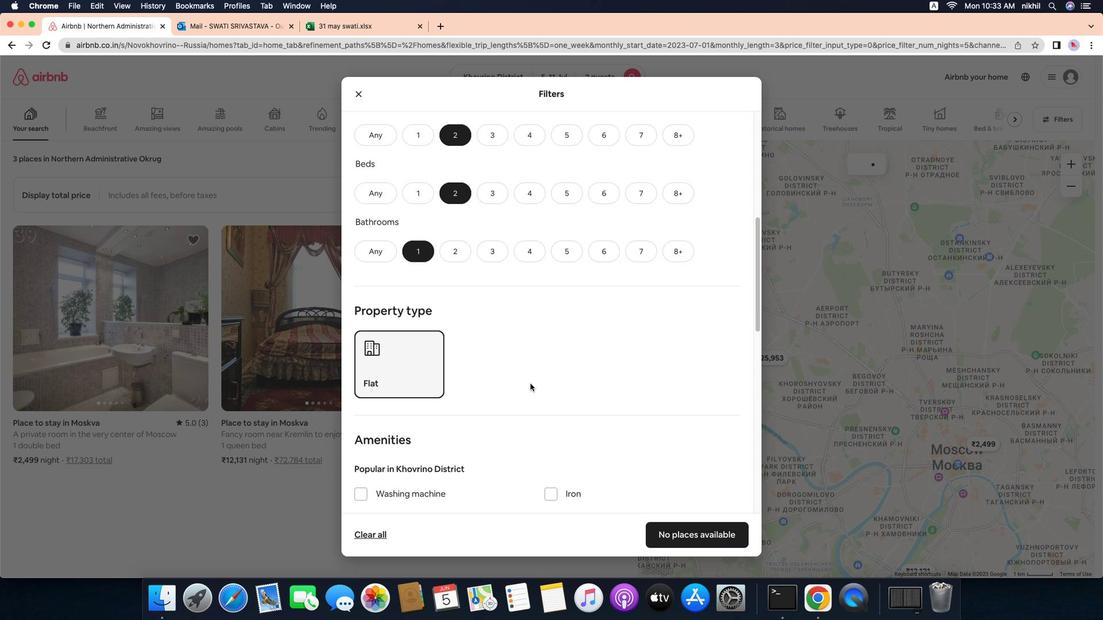 
Action: Mouse scrolled (527, 209) with delta (-1, 75)
Screenshot: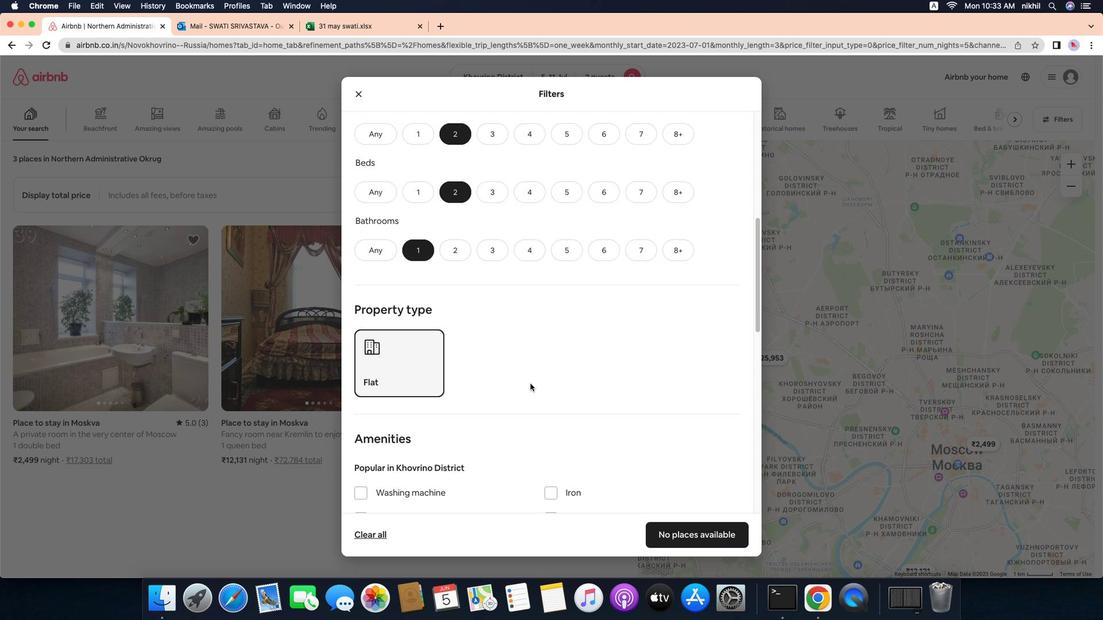 
Action: Mouse scrolled (527, 209) with delta (-1, 75)
Screenshot: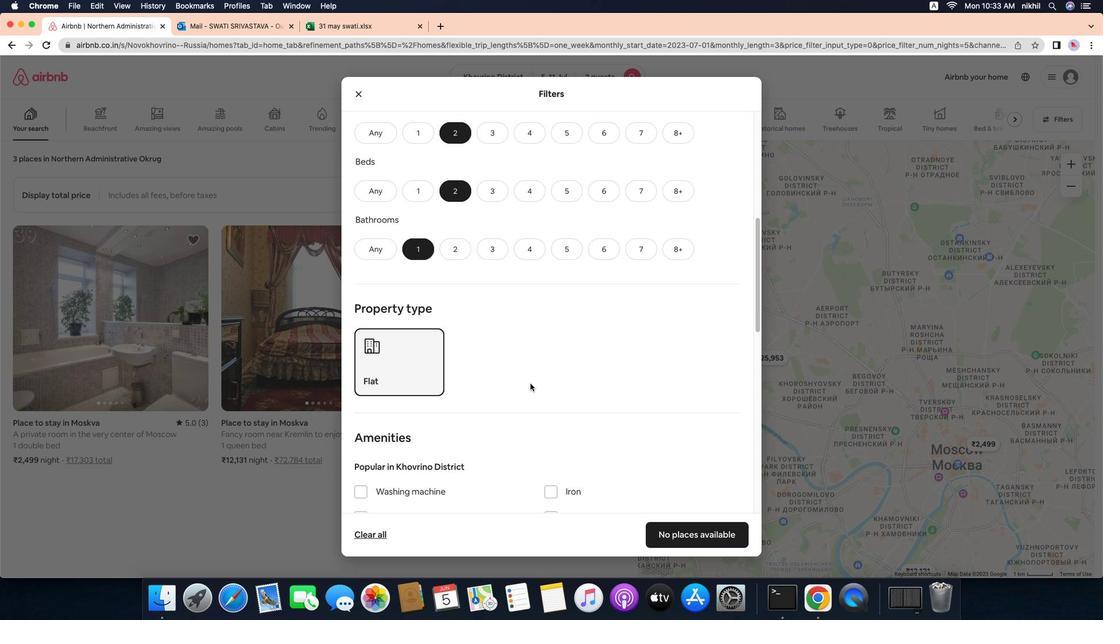 
Action: Mouse scrolled (527, 209) with delta (-1, 75)
Screenshot: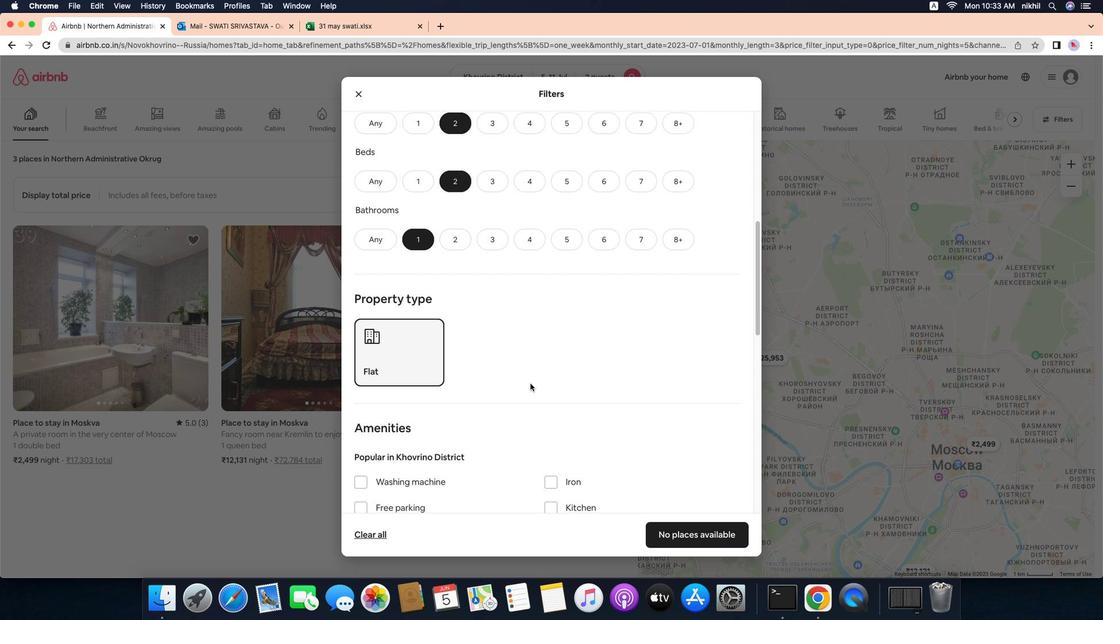
Action: Mouse scrolled (527, 209) with delta (-1, 75)
Screenshot: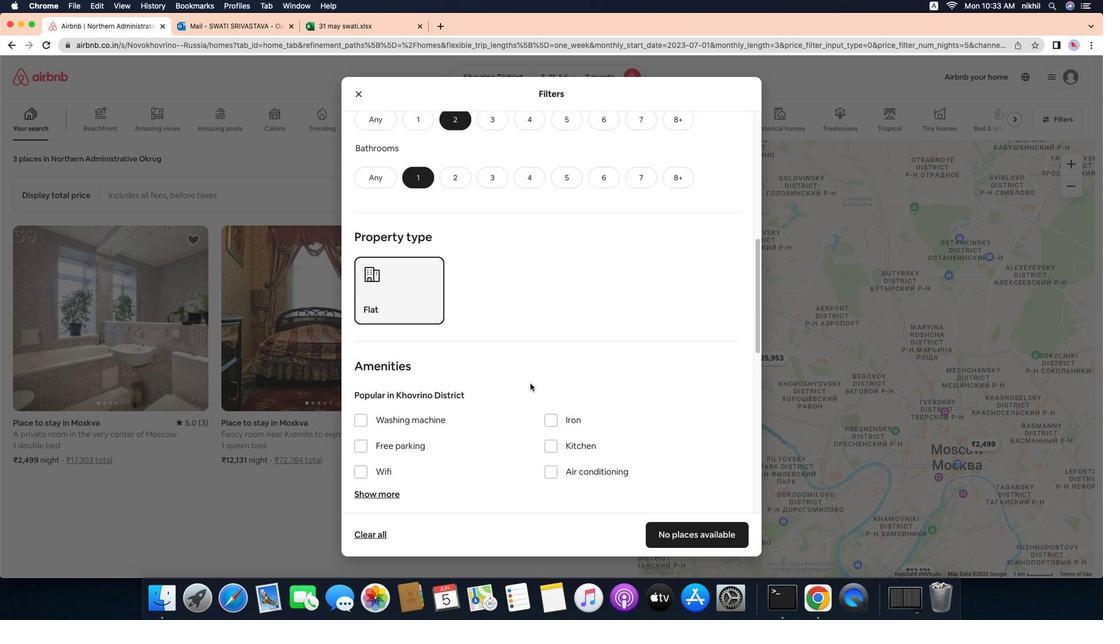 
Action: Mouse scrolled (527, 209) with delta (-1, 75)
Screenshot: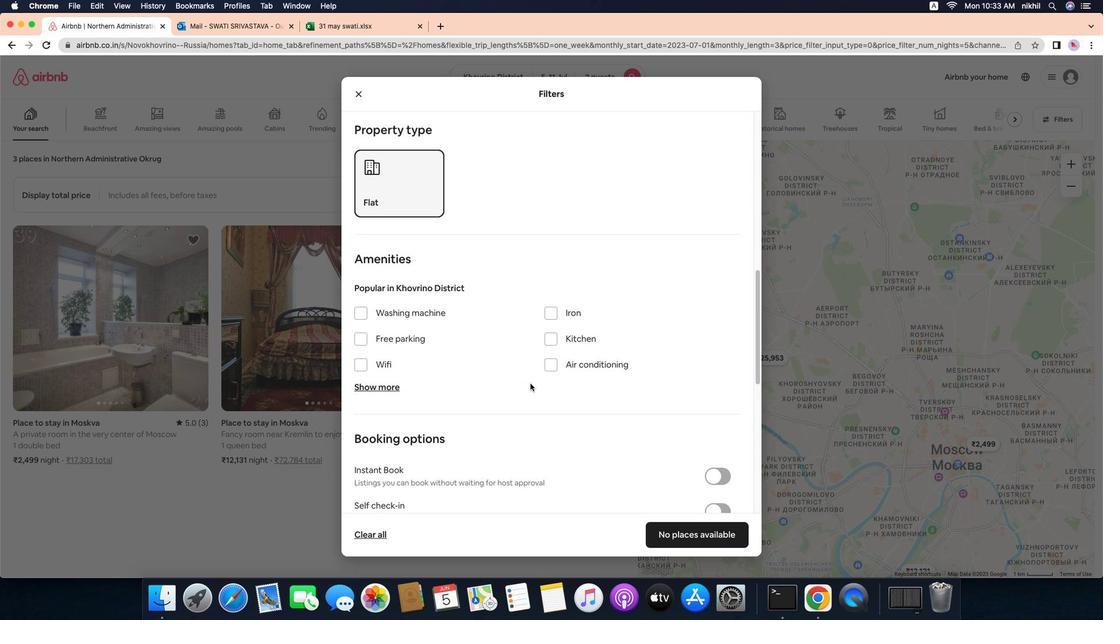 
Action: Mouse scrolled (527, 209) with delta (-1, 75)
Screenshot: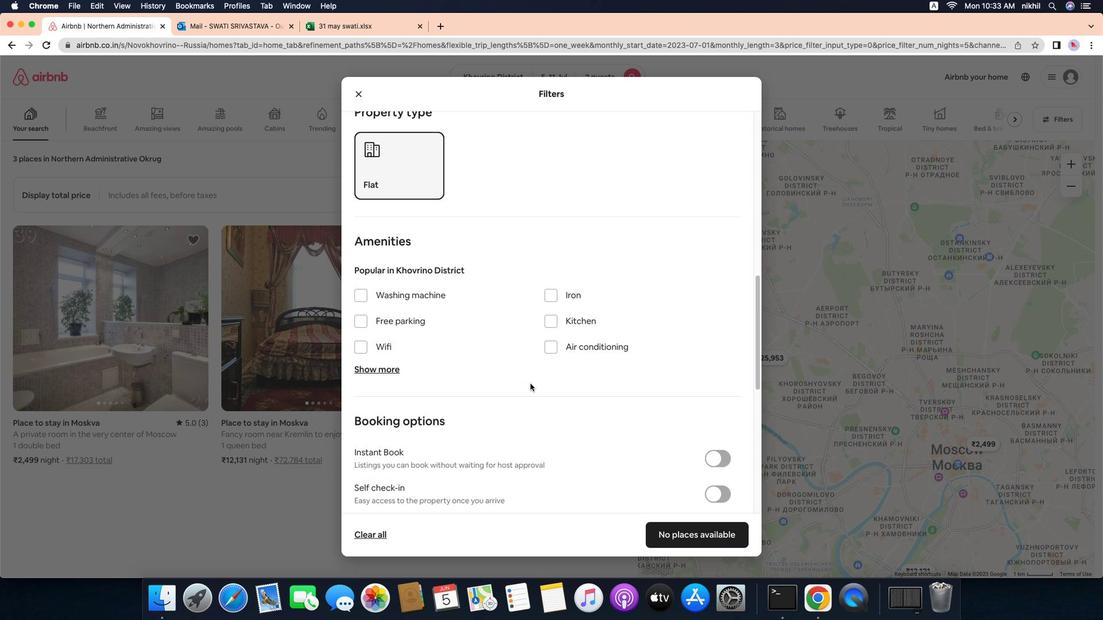 
Action: Mouse scrolled (527, 209) with delta (-1, 75)
Screenshot: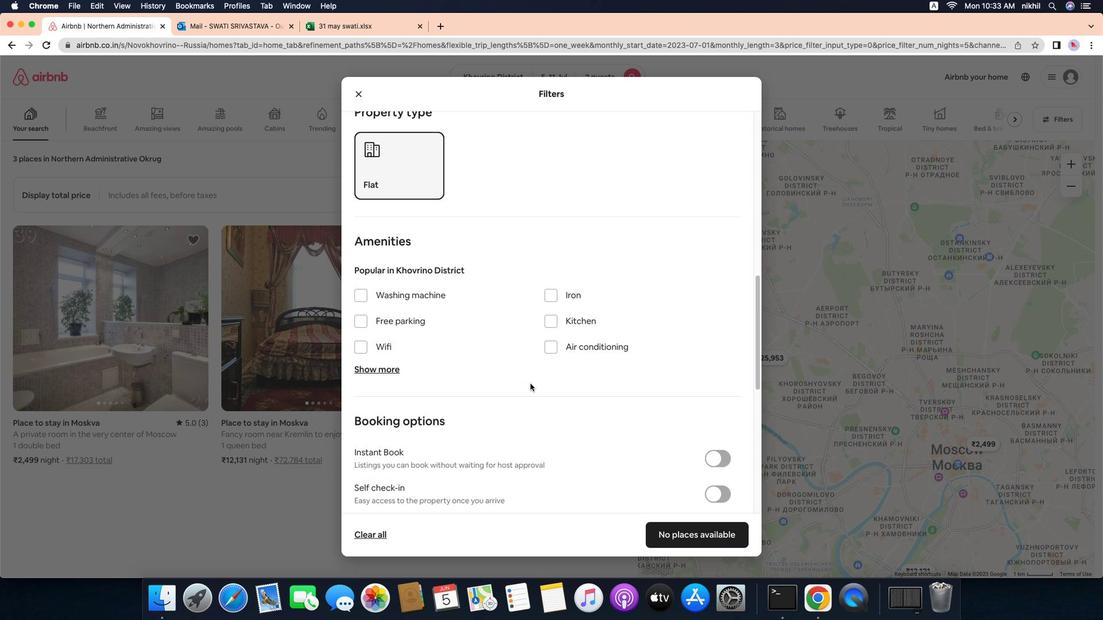 
Action: Mouse scrolled (527, 209) with delta (-1, 74)
Screenshot: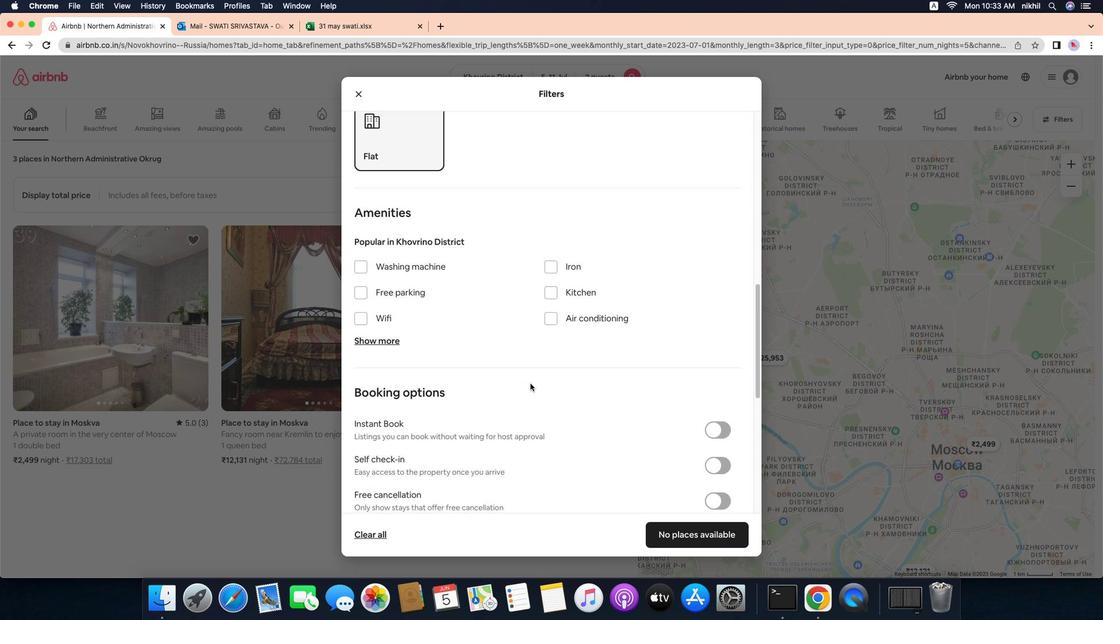 
Action: Mouse moved to (716, 177)
Screenshot: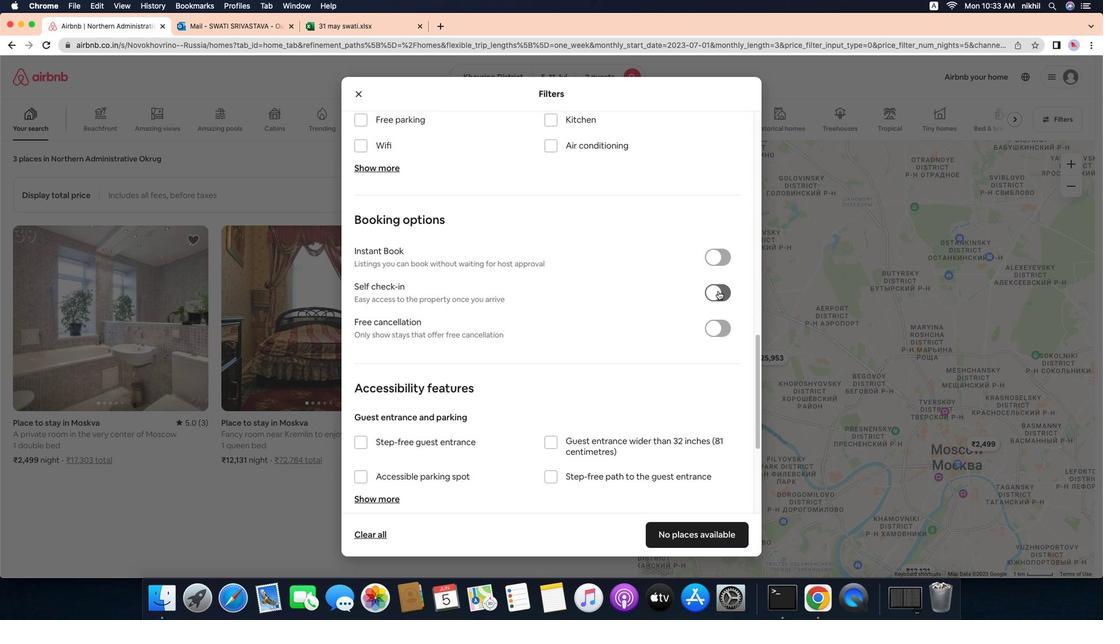 
Action: Mouse pressed left at (716, 177)
Screenshot: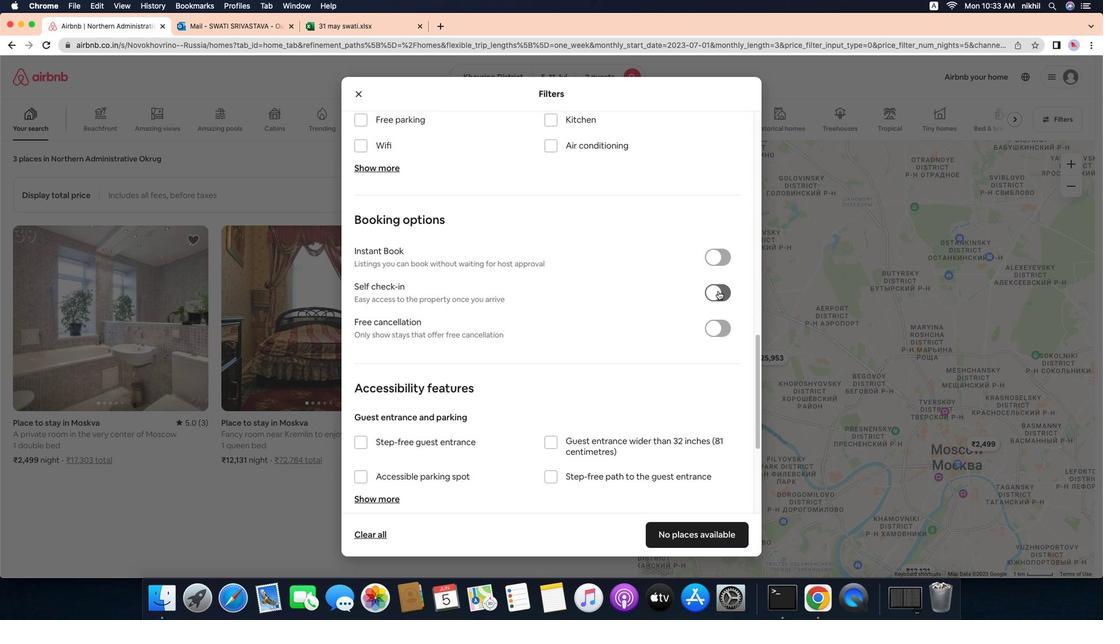 
Action: Mouse moved to (561, 206)
Screenshot: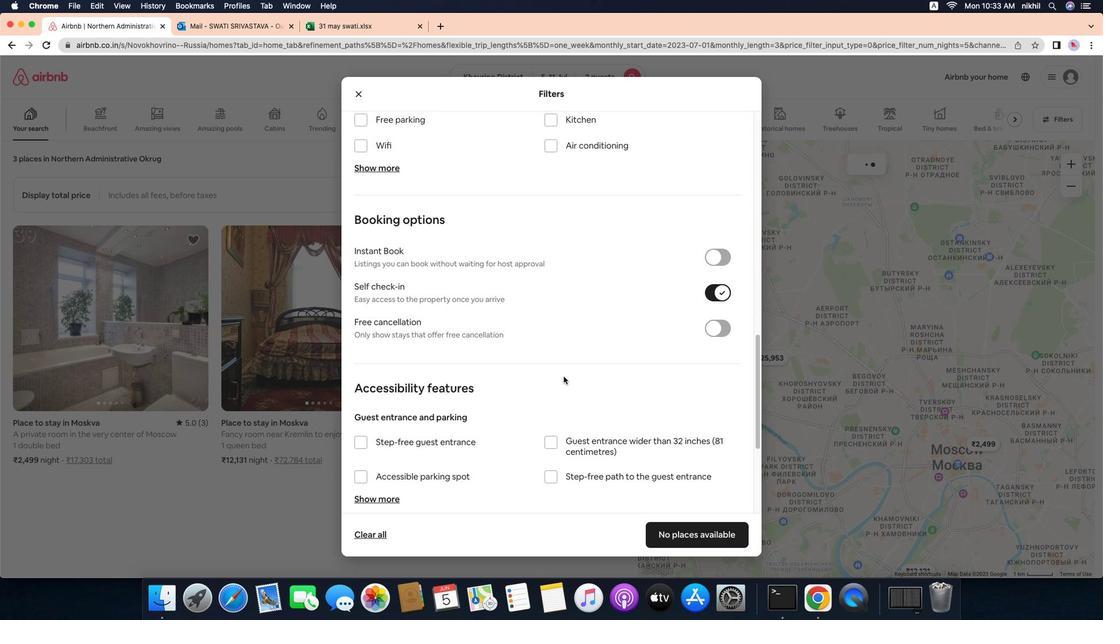 
Action: Mouse scrolled (561, 206) with delta (-1, 75)
Screenshot: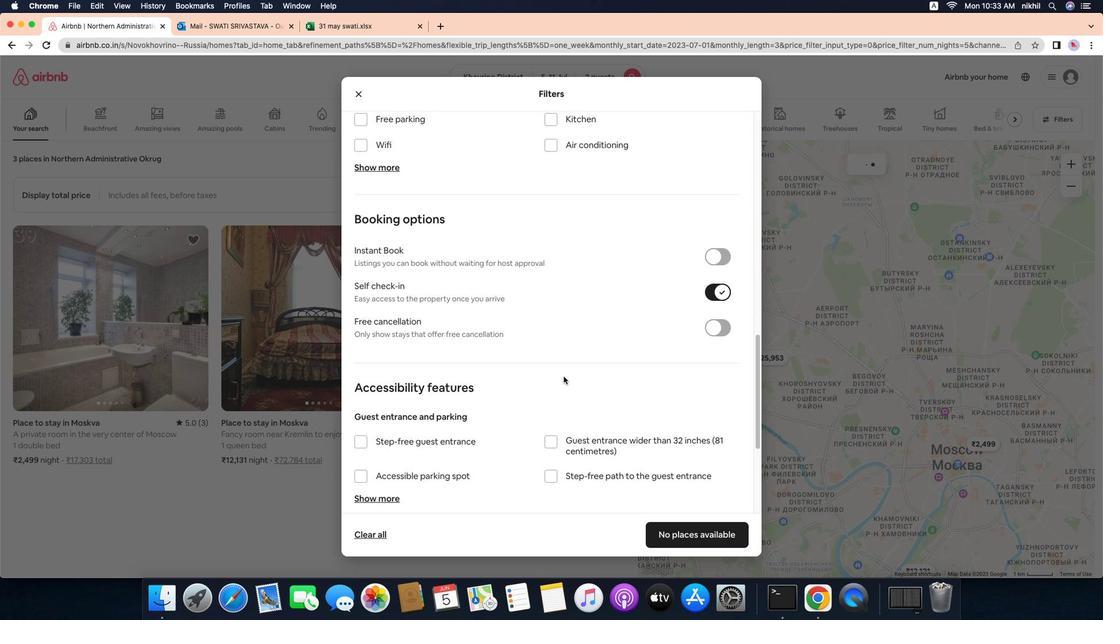 
Action: Mouse scrolled (561, 206) with delta (-1, 75)
Screenshot: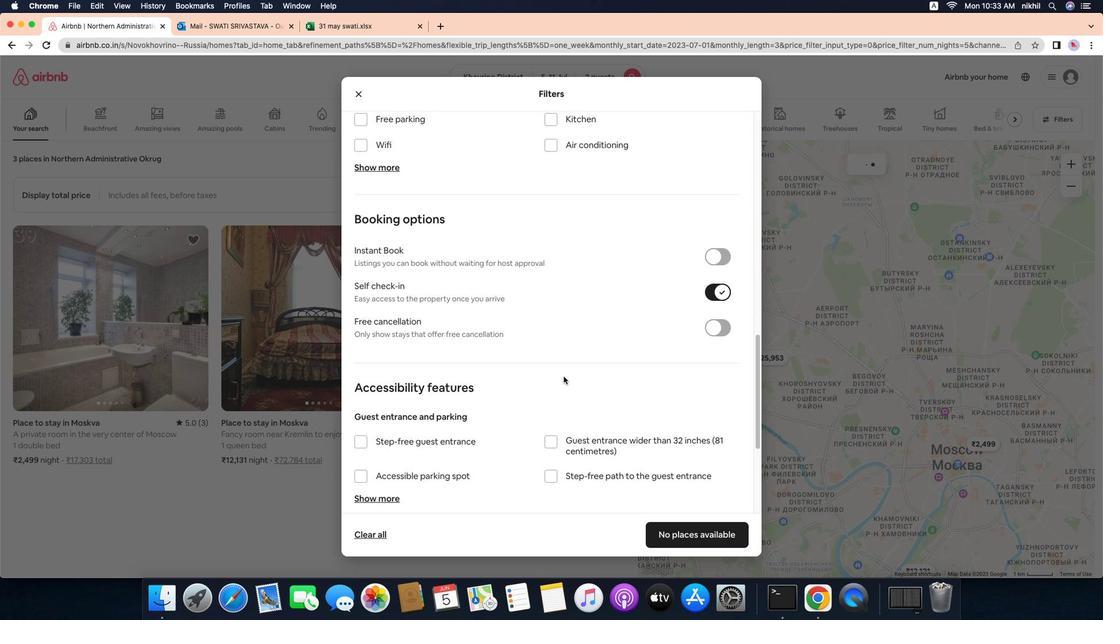 
Action: Mouse scrolled (561, 206) with delta (-1, 75)
Screenshot: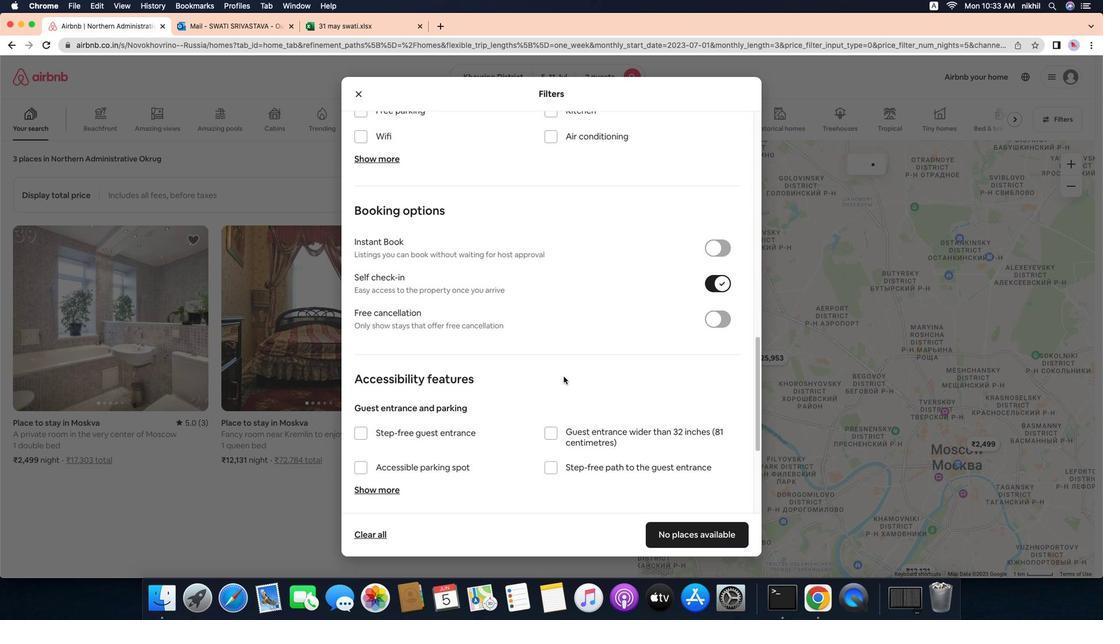 
Action: Mouse scrolled (561, 206) with delta (-1, 74)
Screenshot: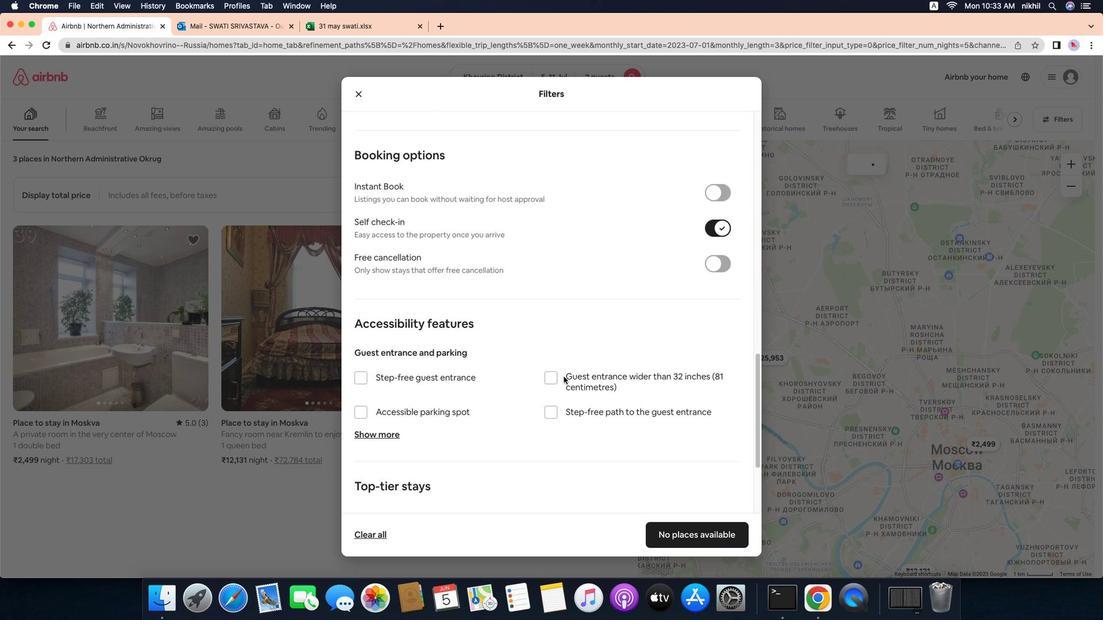 
Action: Mouse scrolled (561, 206) with delta (-1, 74)
Screenshot: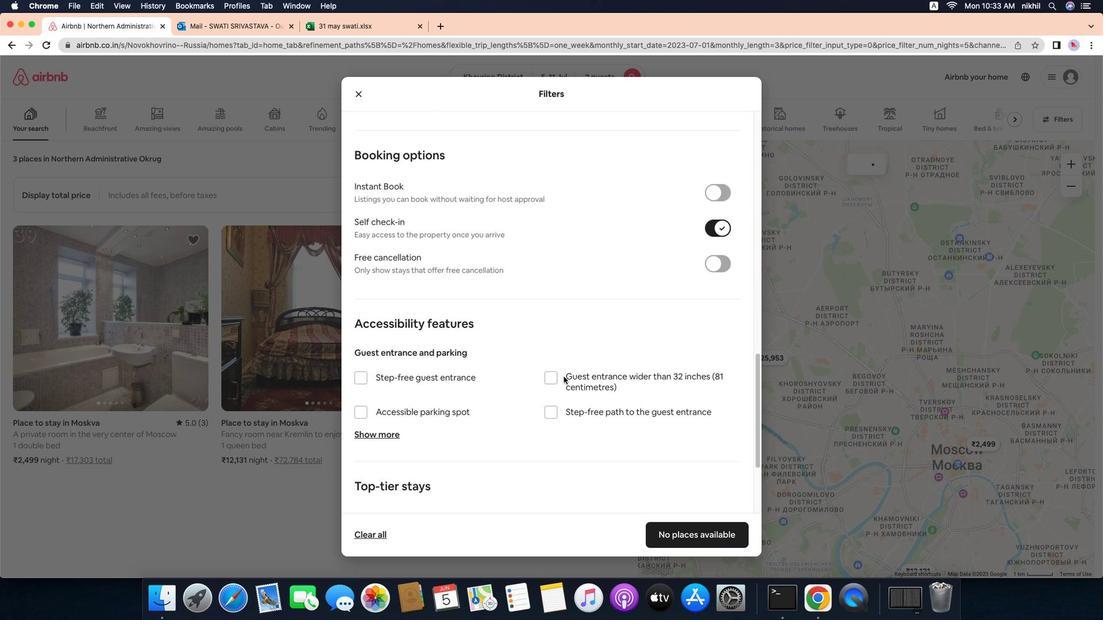 
Action: Mouse scrolled (561, 206) with delta (-1, 74)
Screenshot: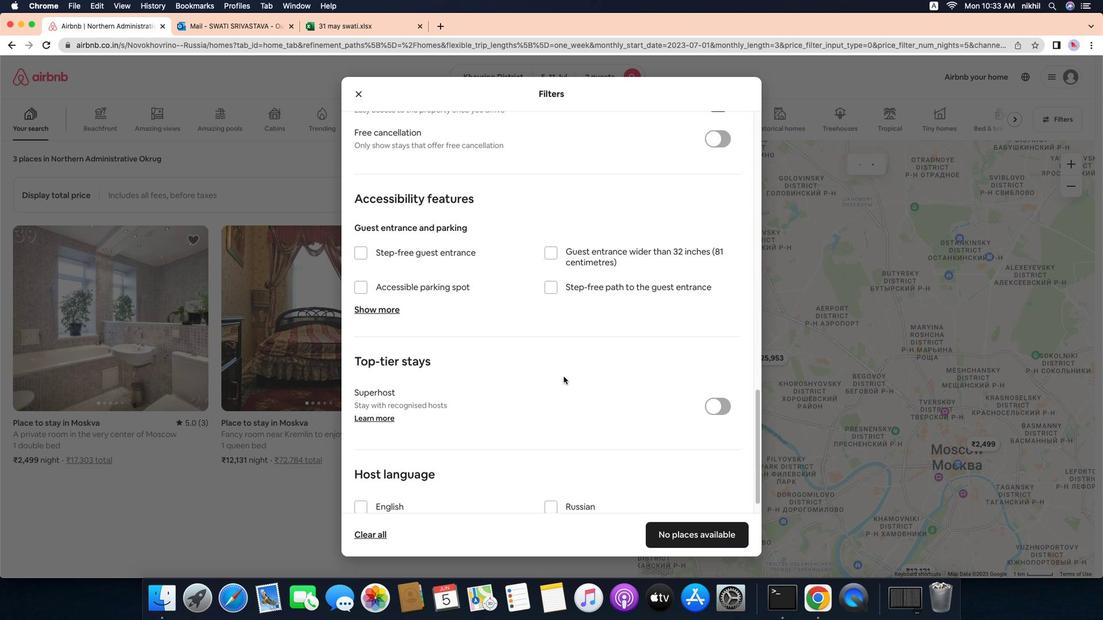 
Action: Mouse scrolled (561, 206) with delta (-1, 75)
Screenshot: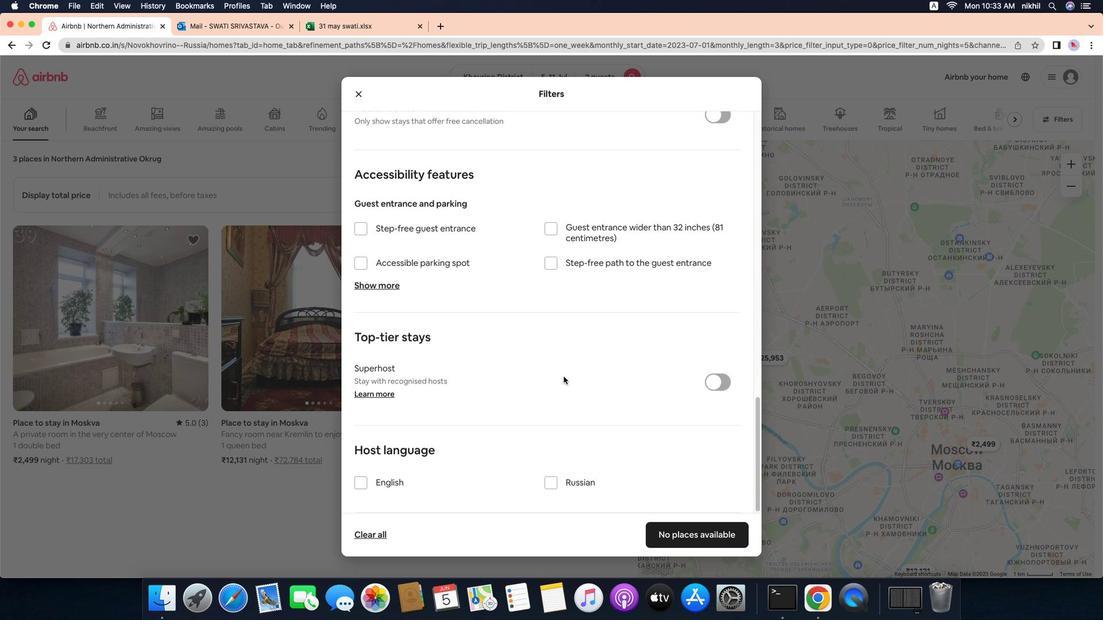 
Action: Mouse scrolled (561, 206) with delta (-1, 75)
Screenshot: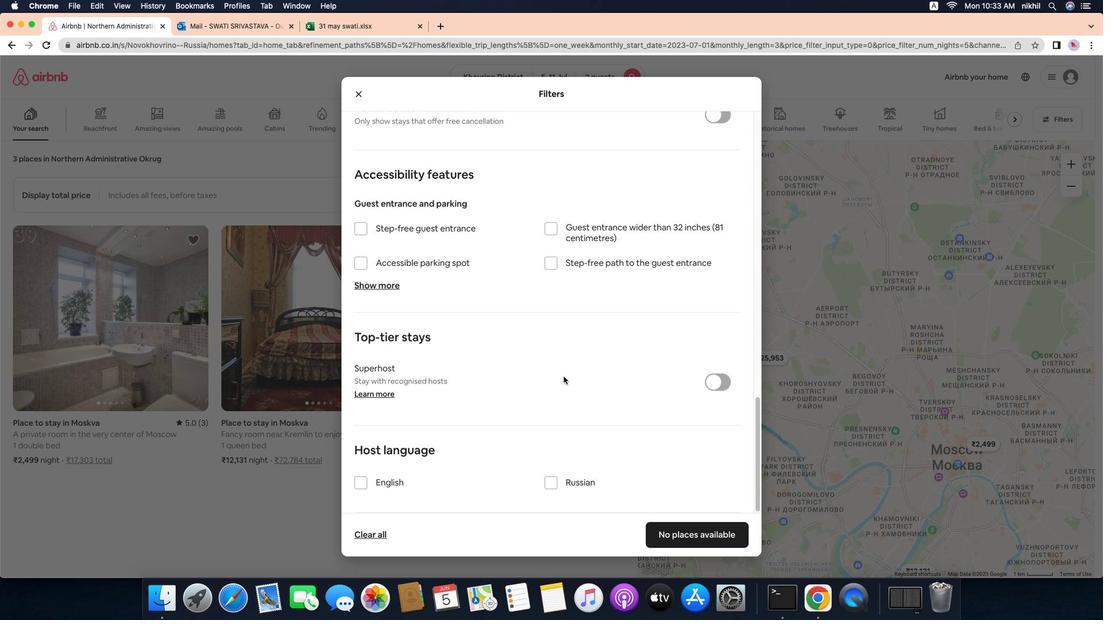 
Action: Mouse scrolled (561, 206) with delta (-1, 75)
Screenshot: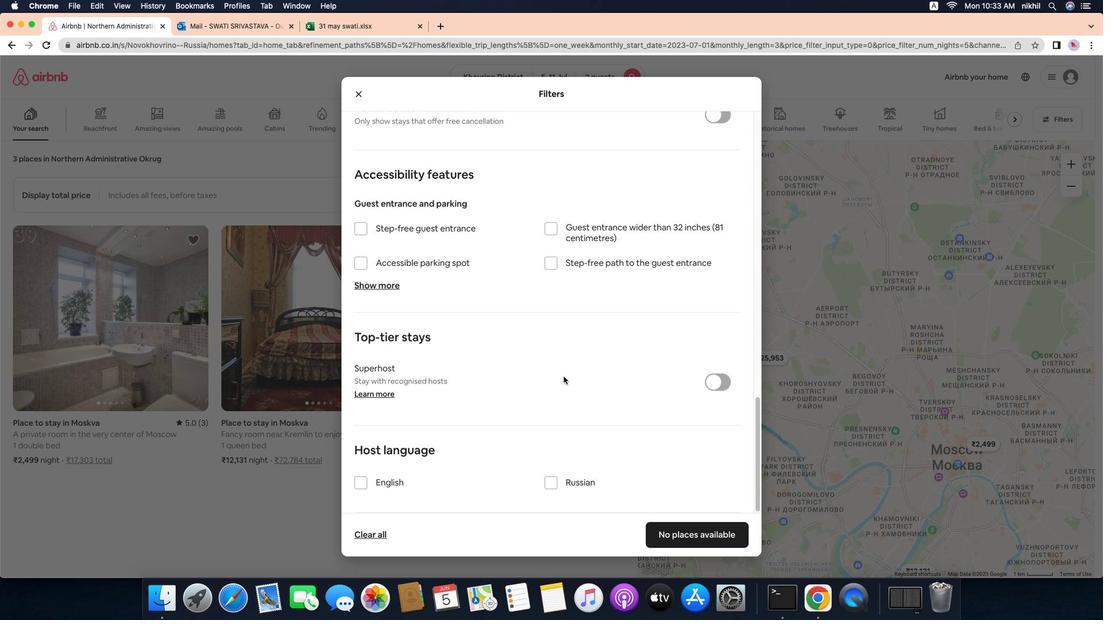 
Action: Mouse scrolled (561, 206) with delta (-1, 74)
Screenshot: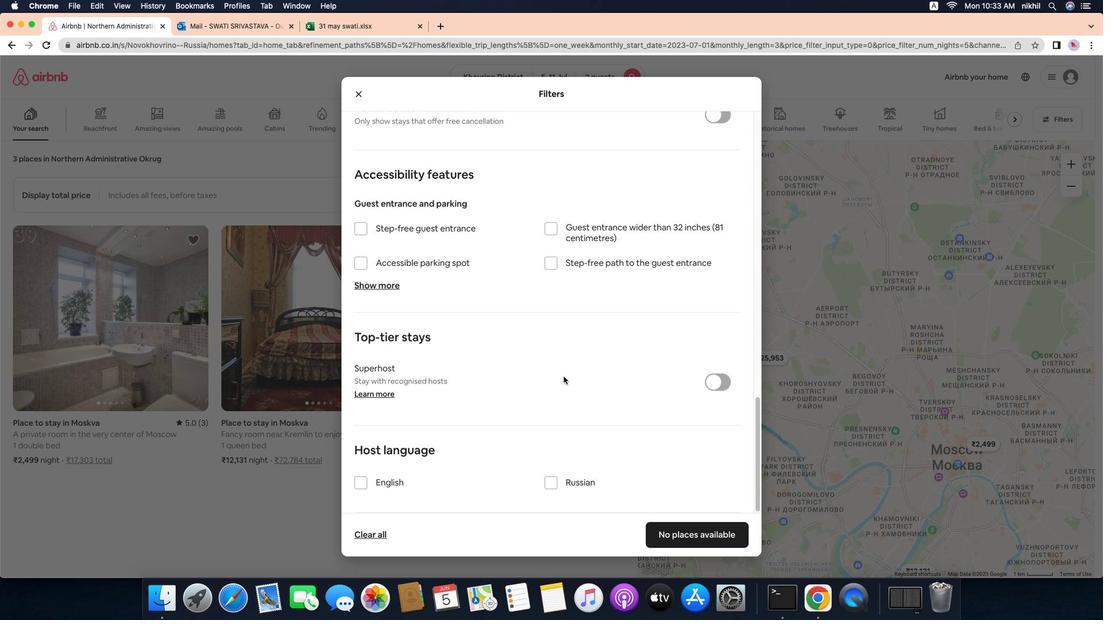 
Action: Mouse scrolled (561, 206) with delta (-1, 74)
Screenshot: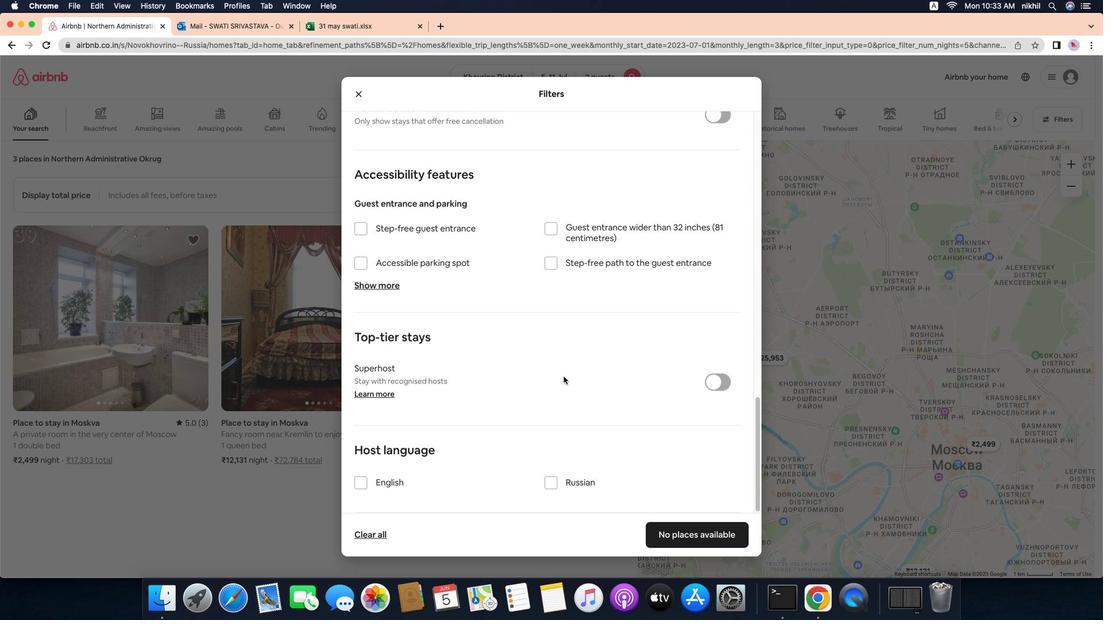 
Action: Mouse moved to (356, 242)
Screenshot: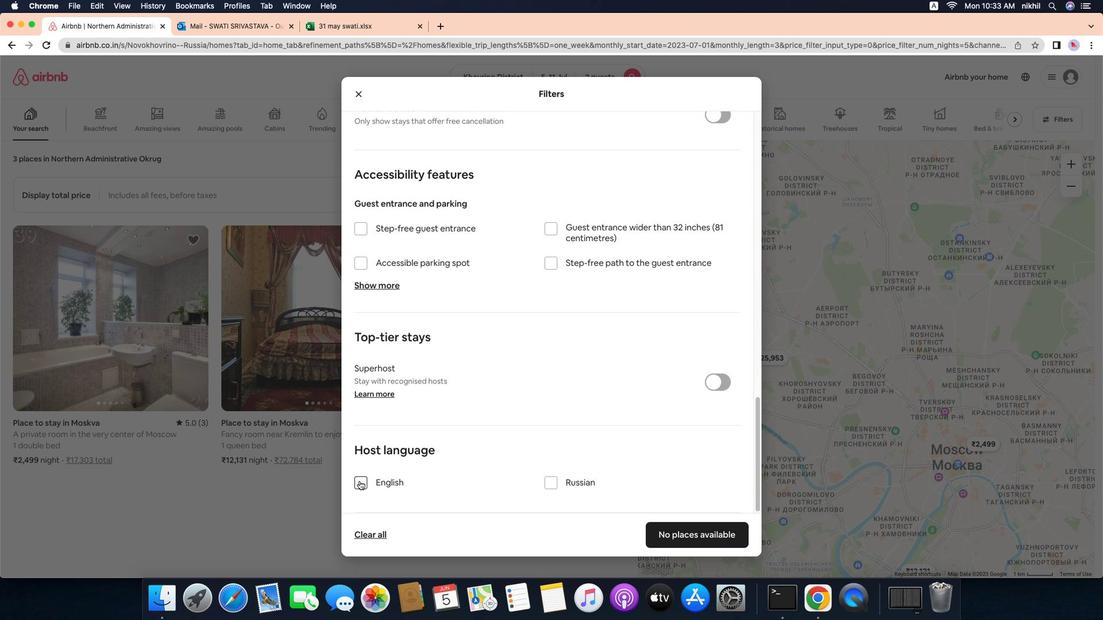 
Action: Mouse pressed left at (356, 242)
Screenshot: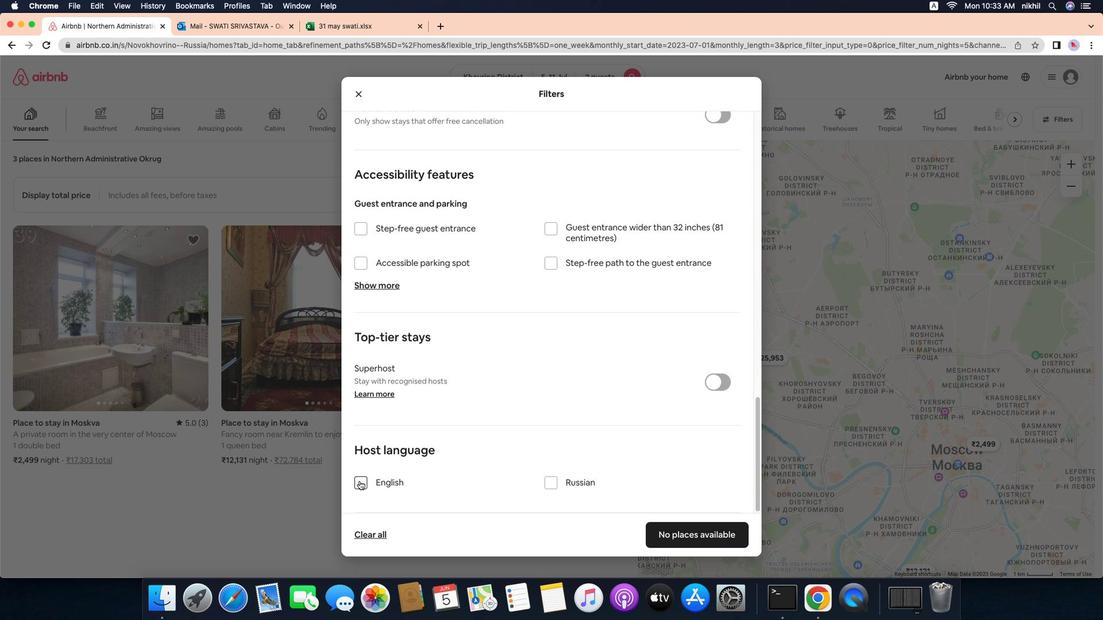 
Action: Mouse moved to (656, 259)
Screenshot: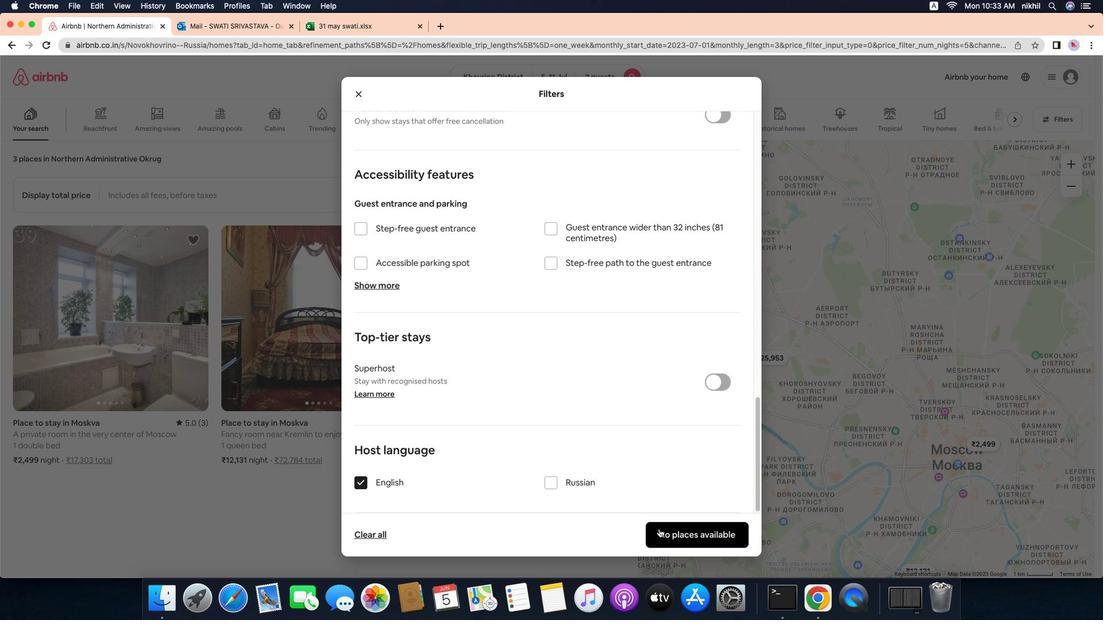 
Action: Mouse pressed left at (656, 259)
Screenshot: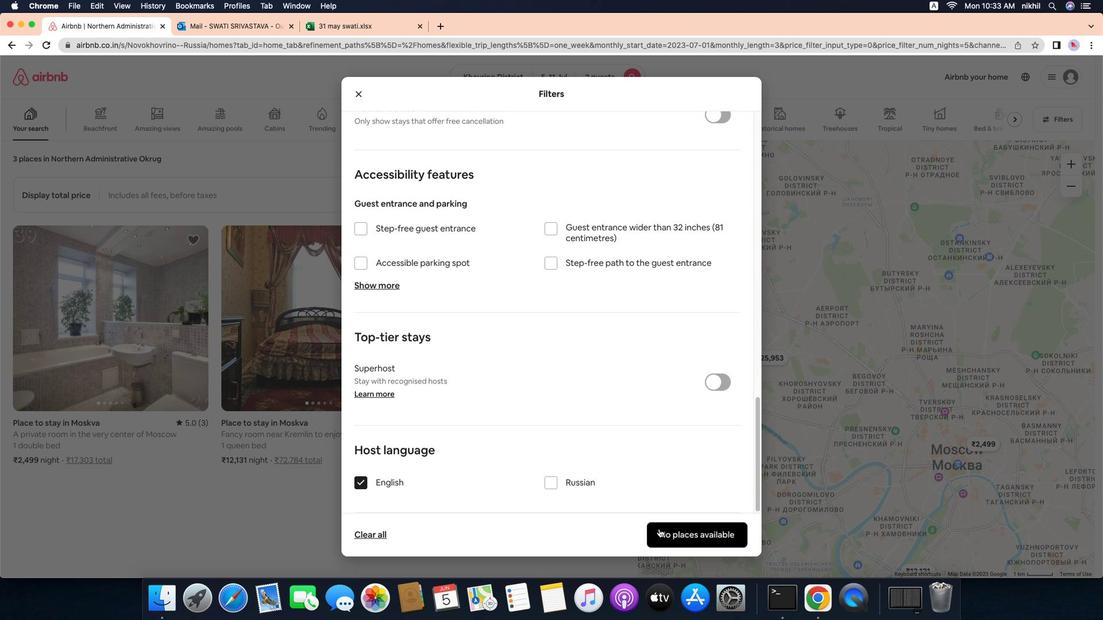 
Action: Mouse moved to (536, 188)
Screenshot: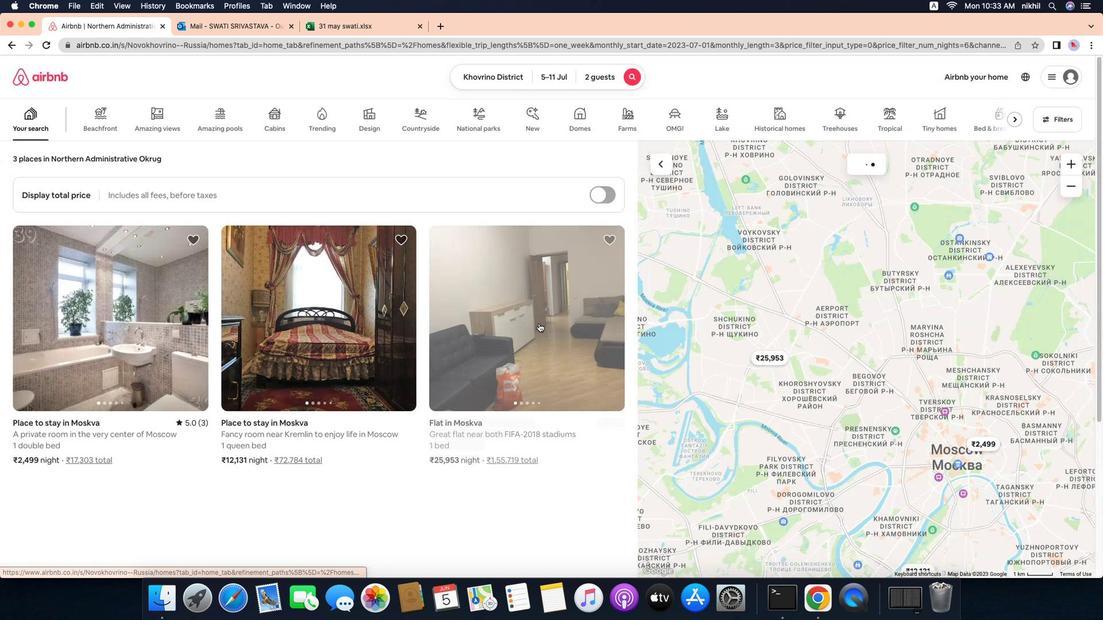 
